 Task: Look for Ski-in/Ski-out Properties in Aspen with Mountain Access.
Action: Mouse moved to (235, 278)
Screenshot: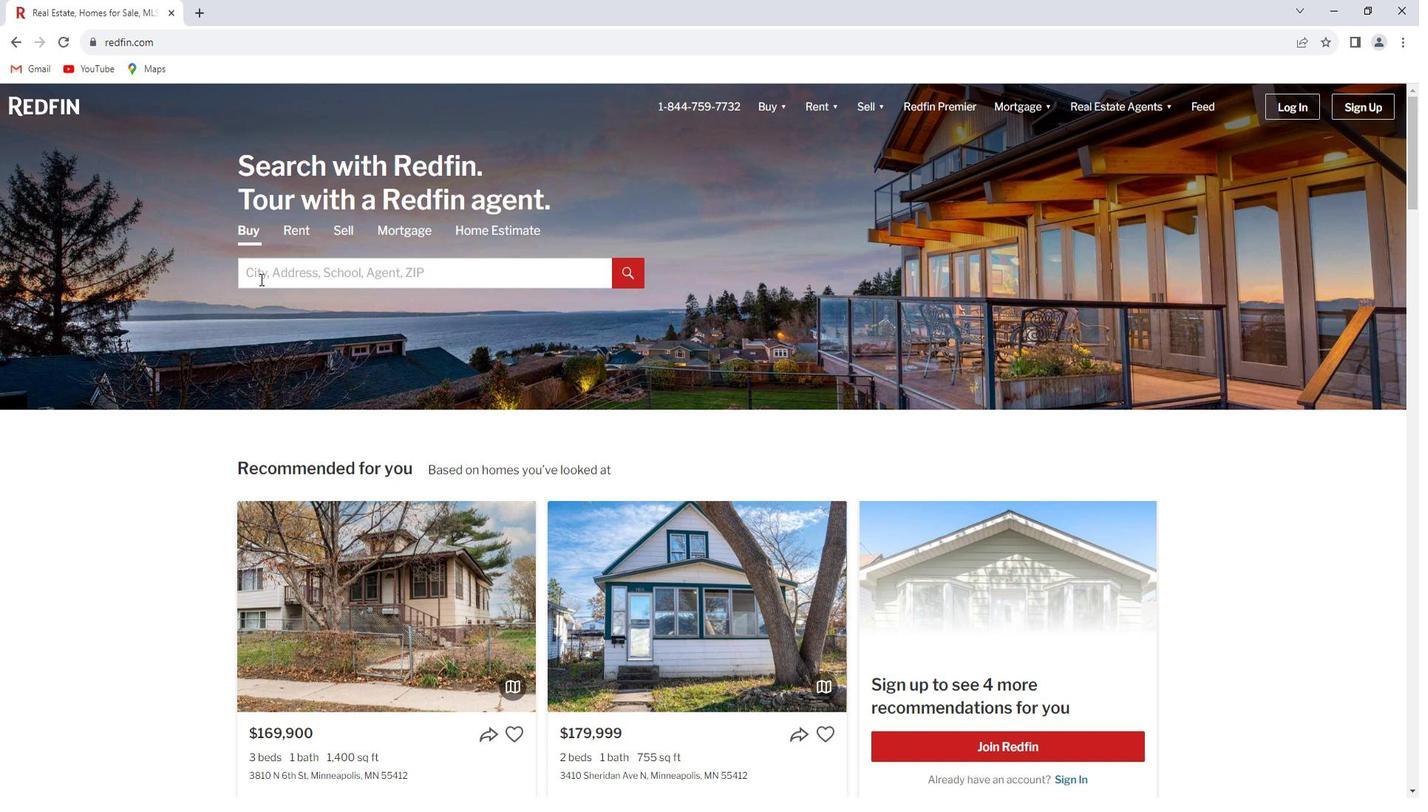 
Action: Mouse pressed left at (235, 278)
Screenshot: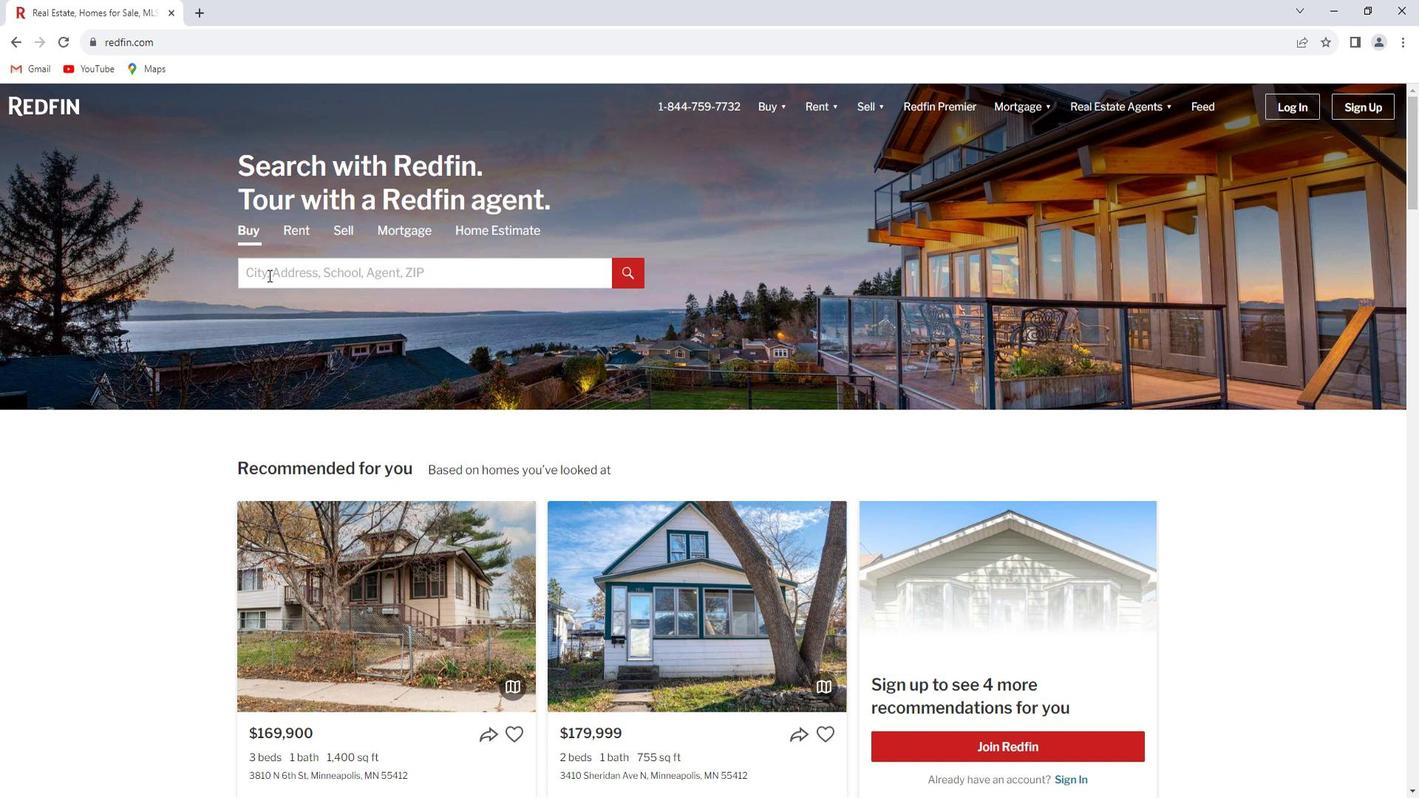 
Action: Key pressed <Key.shift>Asp
Screenshot: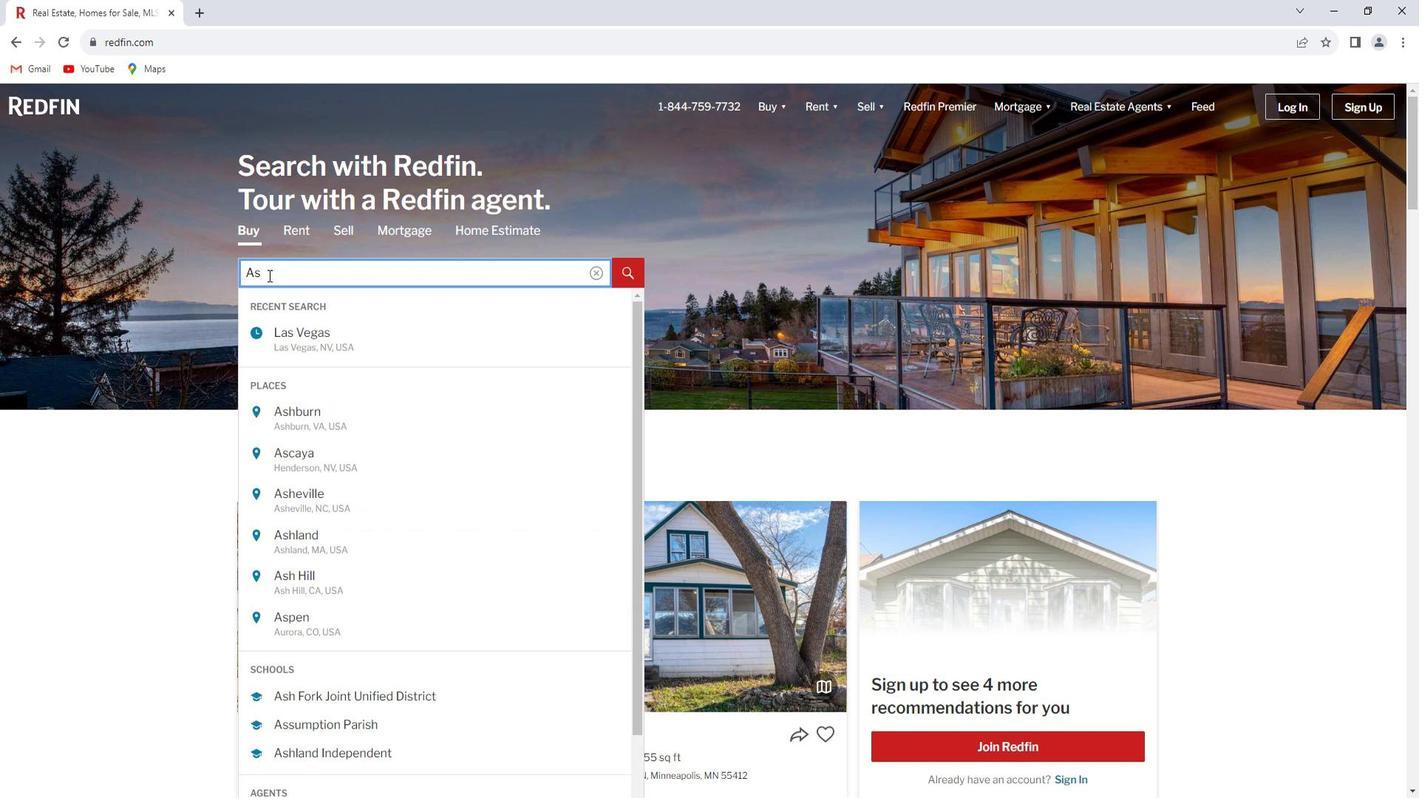 
Action: Mouse moved to (235, 278)
Screenshot: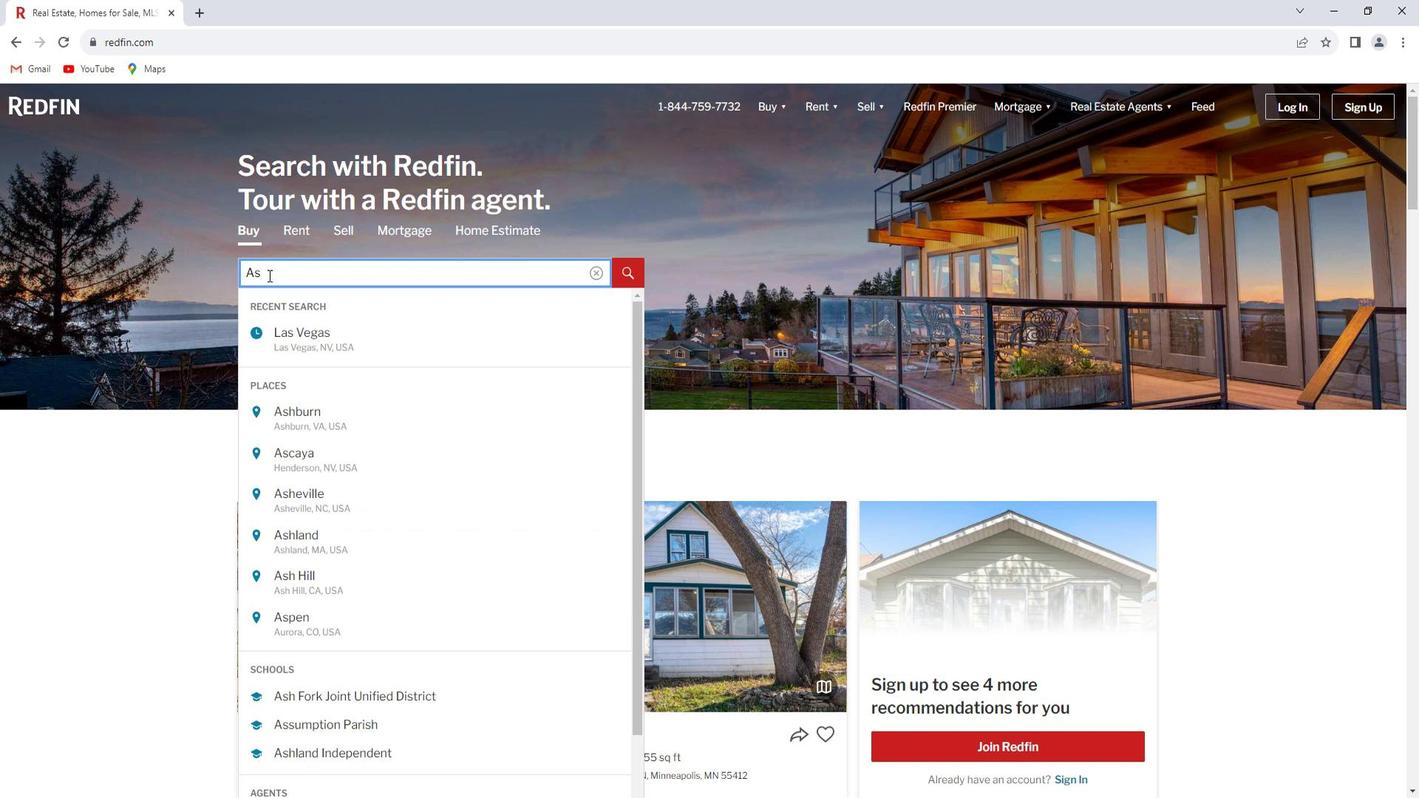 
Action: Key pressed en<Key.enter>
Screenshot: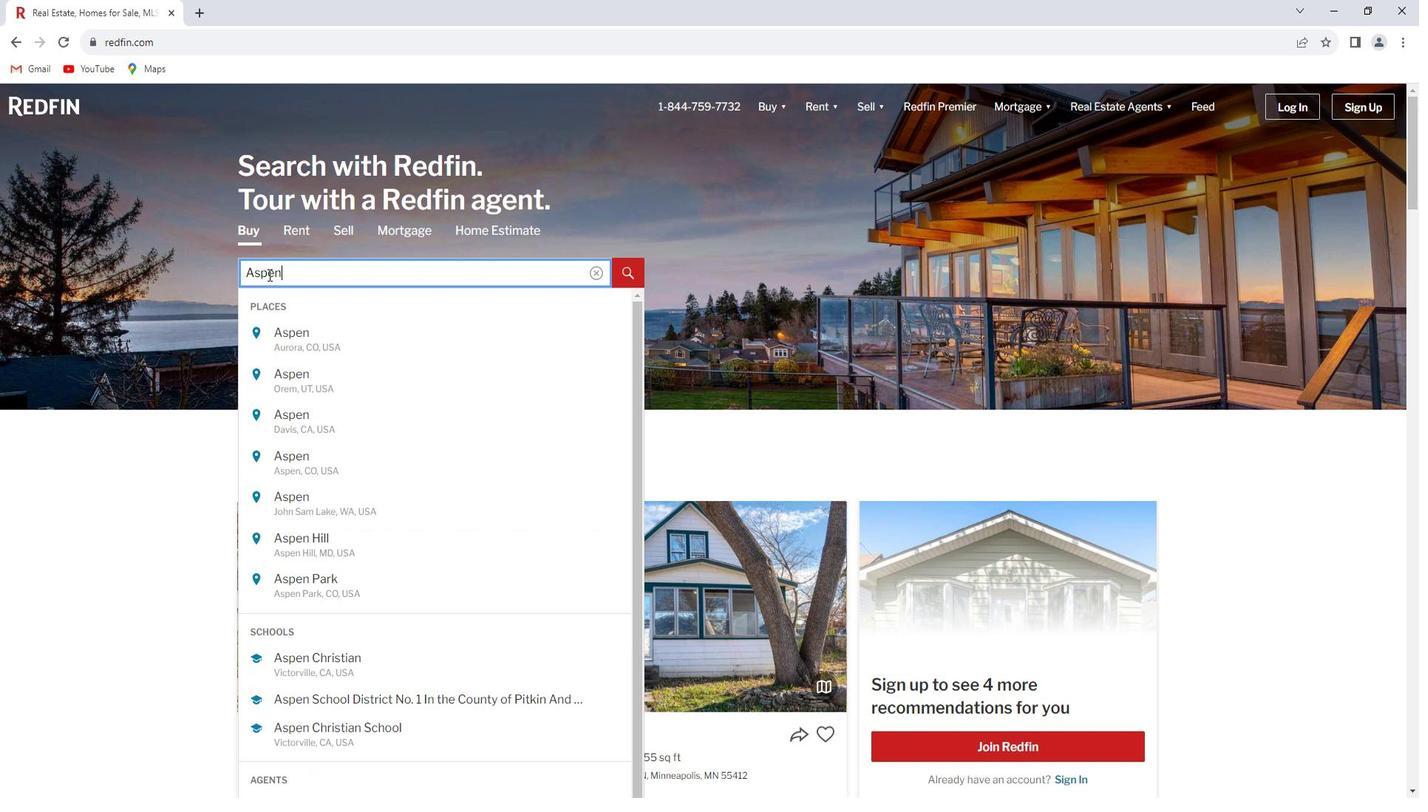 
Action: Mouse moved to (558, 359)
Screenshot: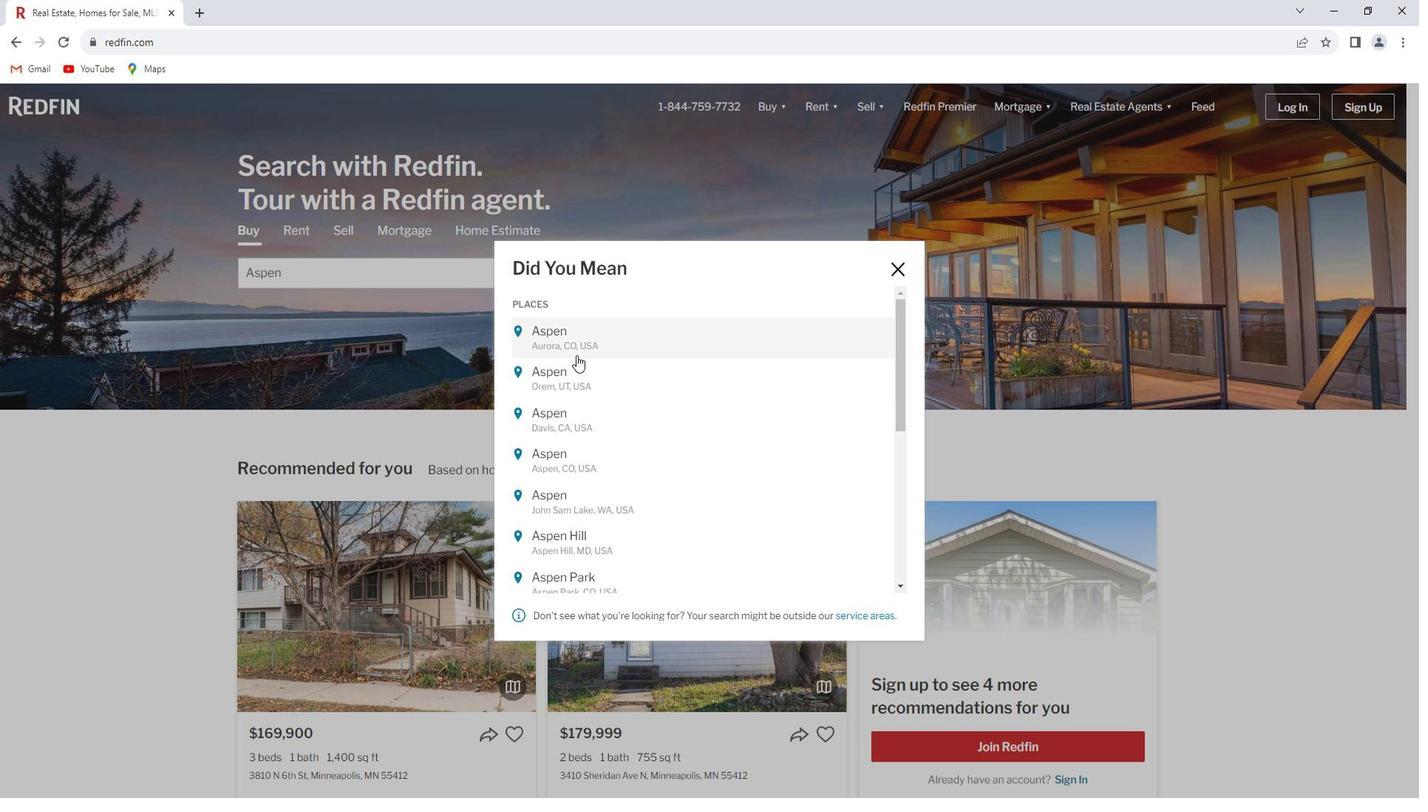 
Action: Mouse pressed left at (558, 359)
Screenshot: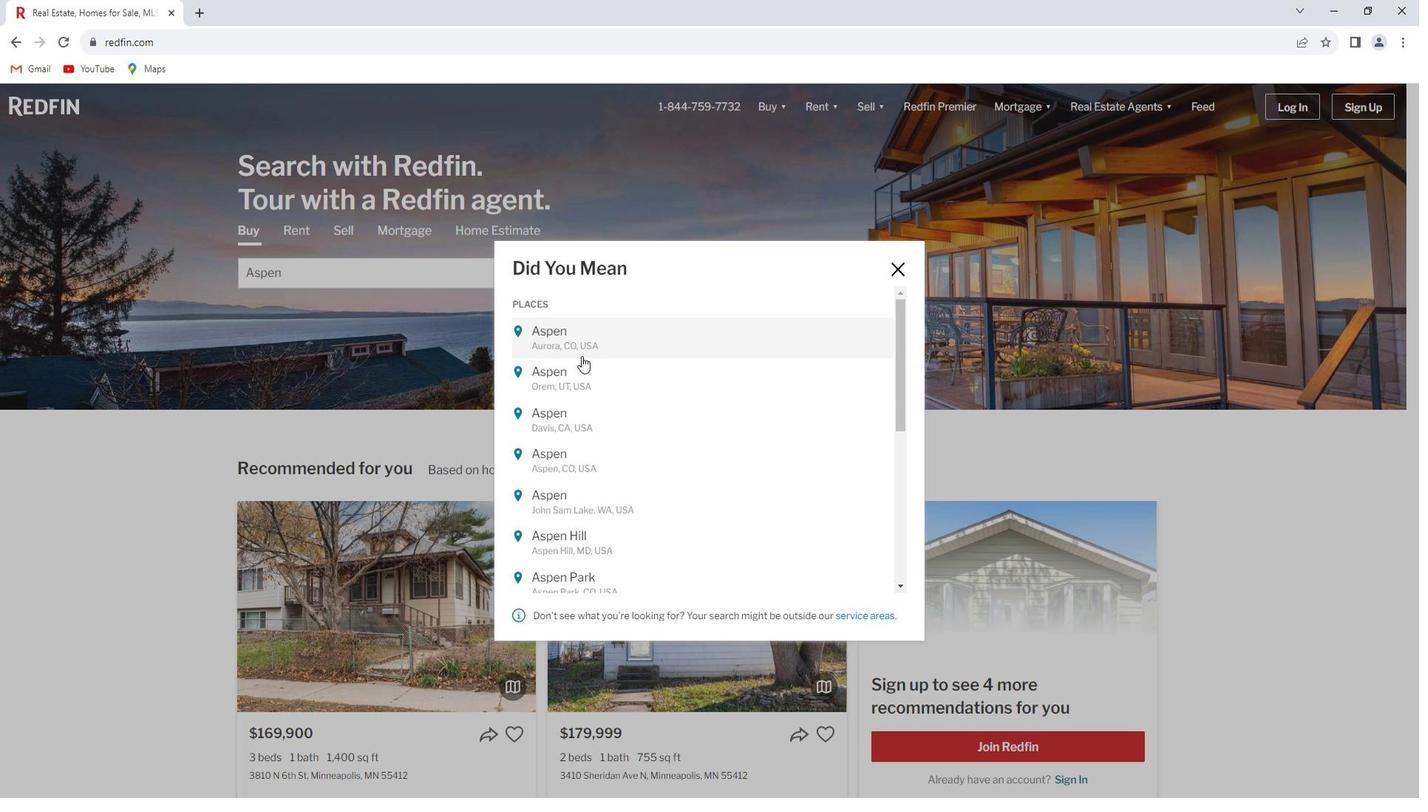 
Action: Mouse moved to (1245, 207)
Screenshot: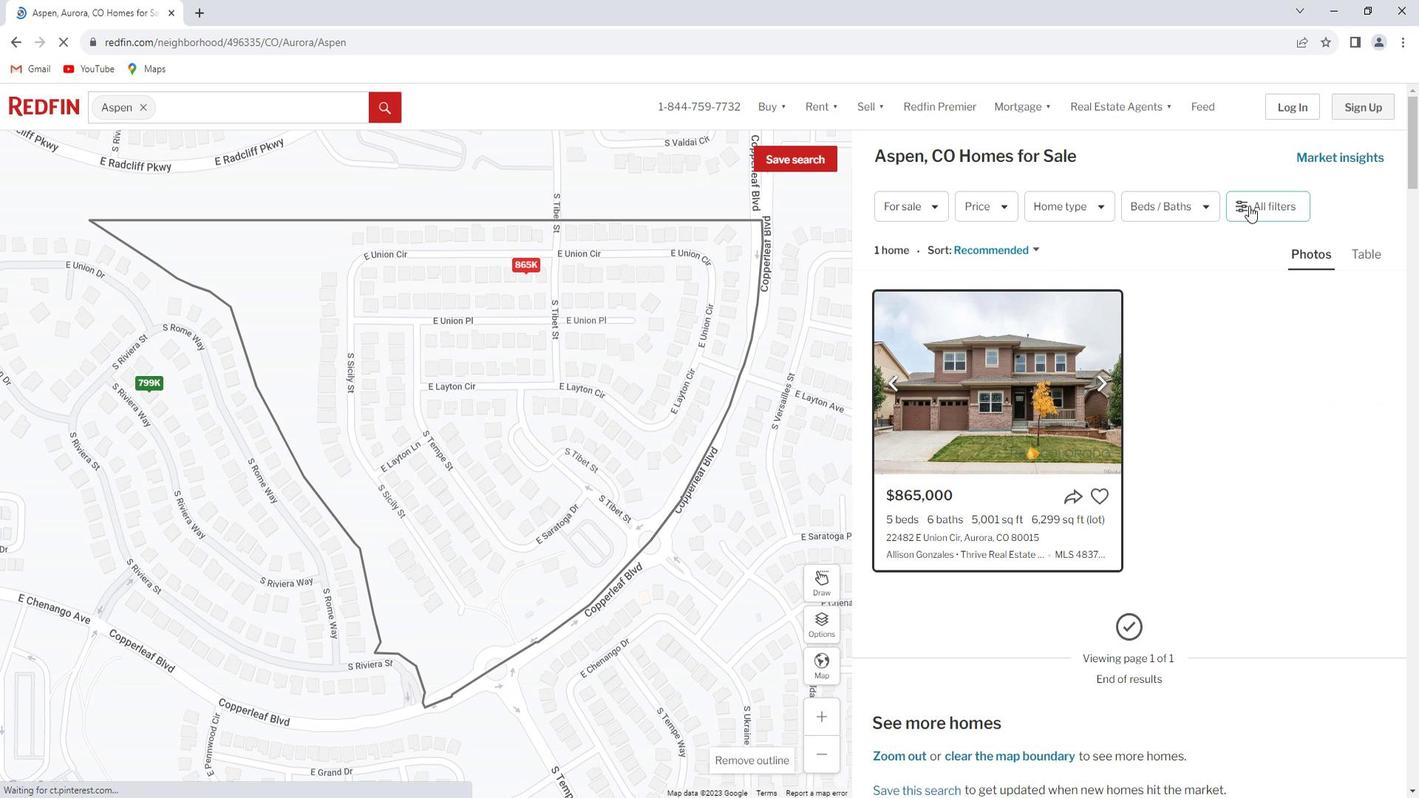 
Action: Mouse pressed left at (1245, 207)
Screenshot: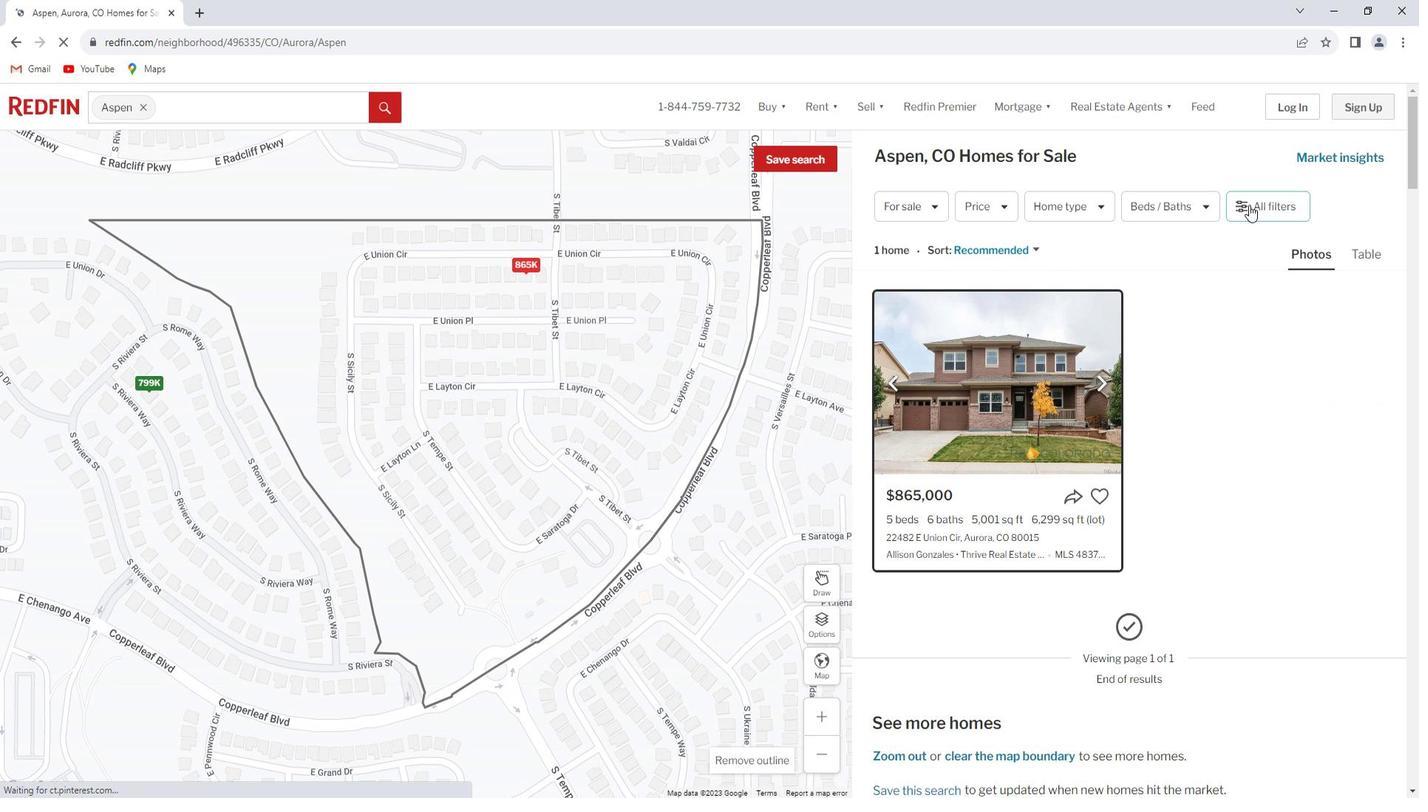 
Action: Mouse moved to (1197, 265)
Screenshot: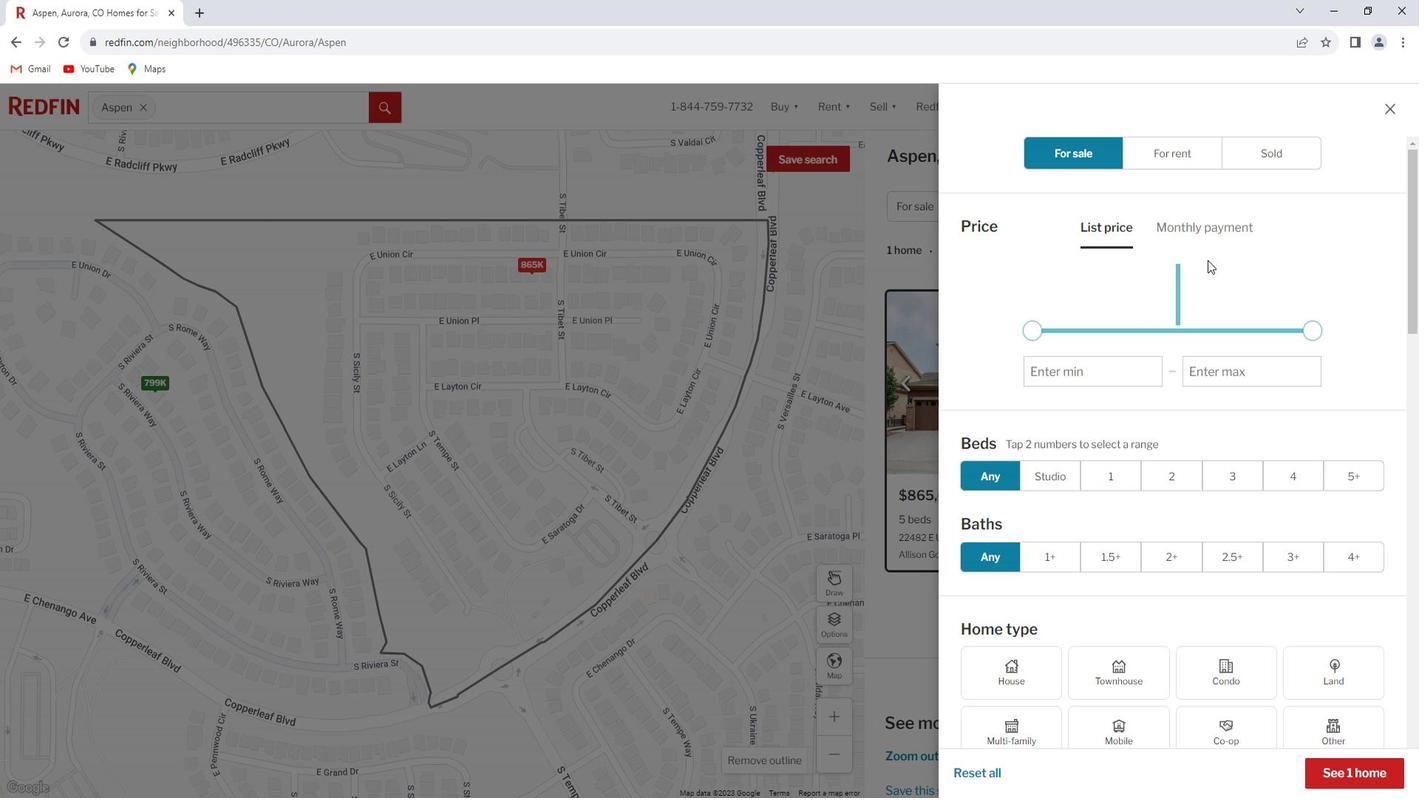 
Action: Mouse scrolled (1197, 264) with delta (0, 0)
Screenshot: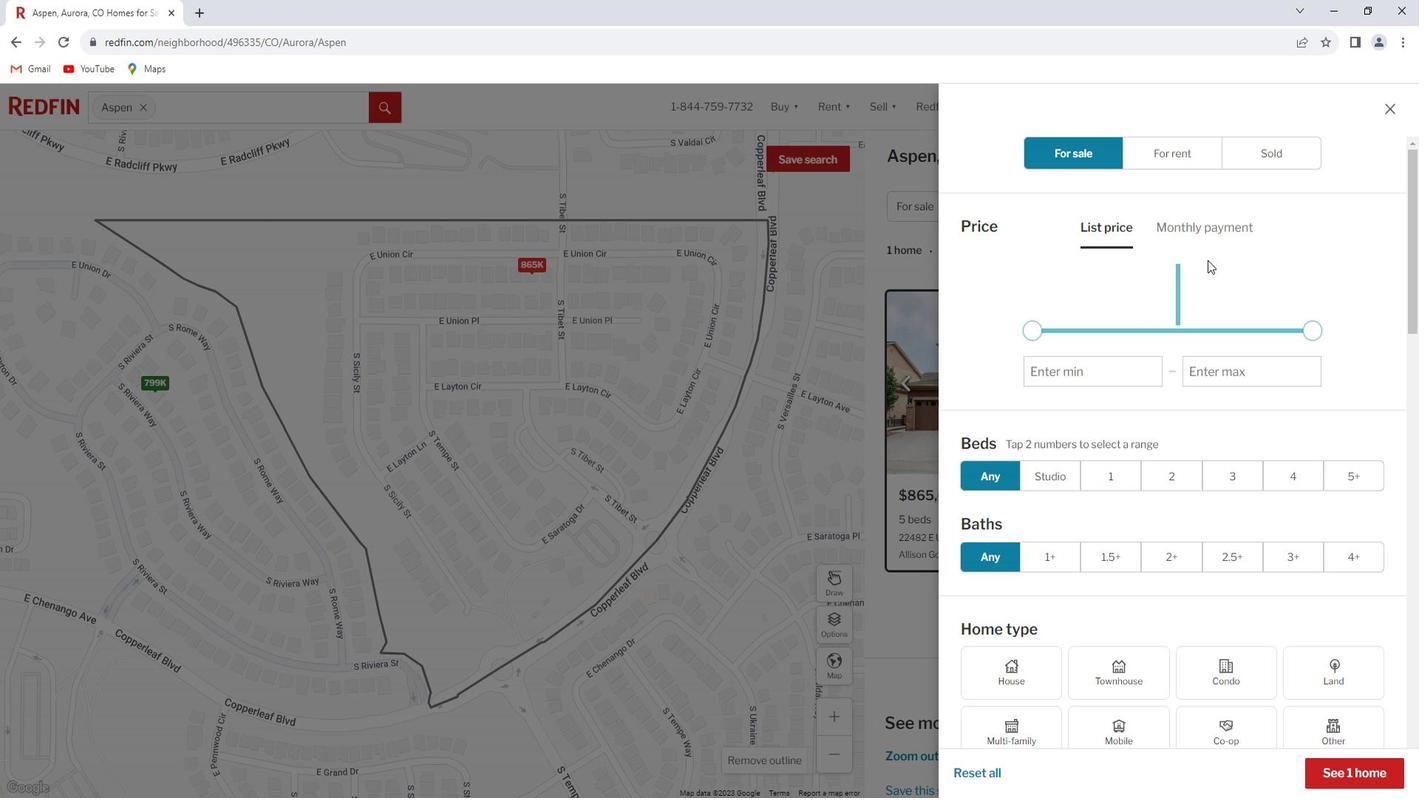 
Action: Mouse moved to (1173, 275)
Screenshot: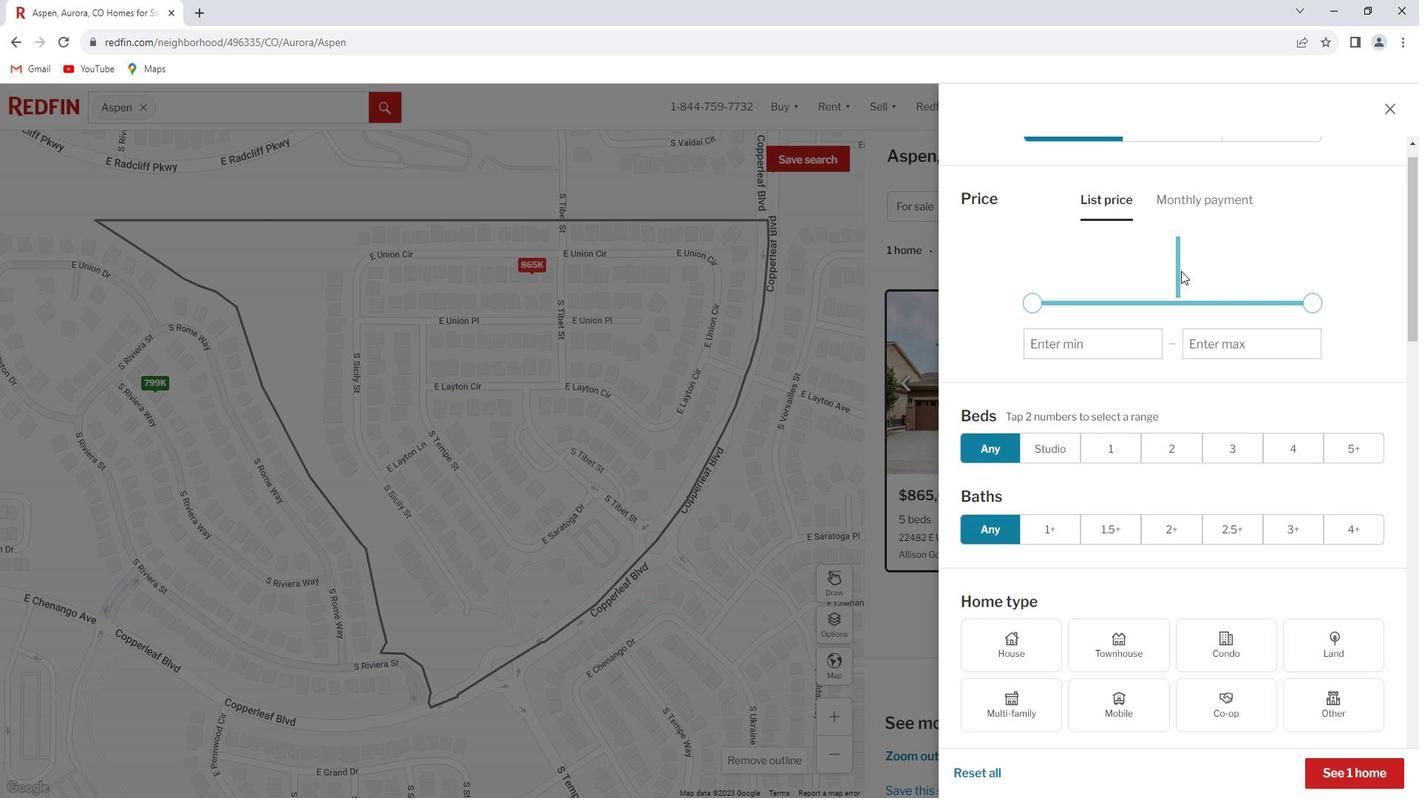 
Action: Mouse scrolled (1173, 275) with delta (0, 0)
Screenshot: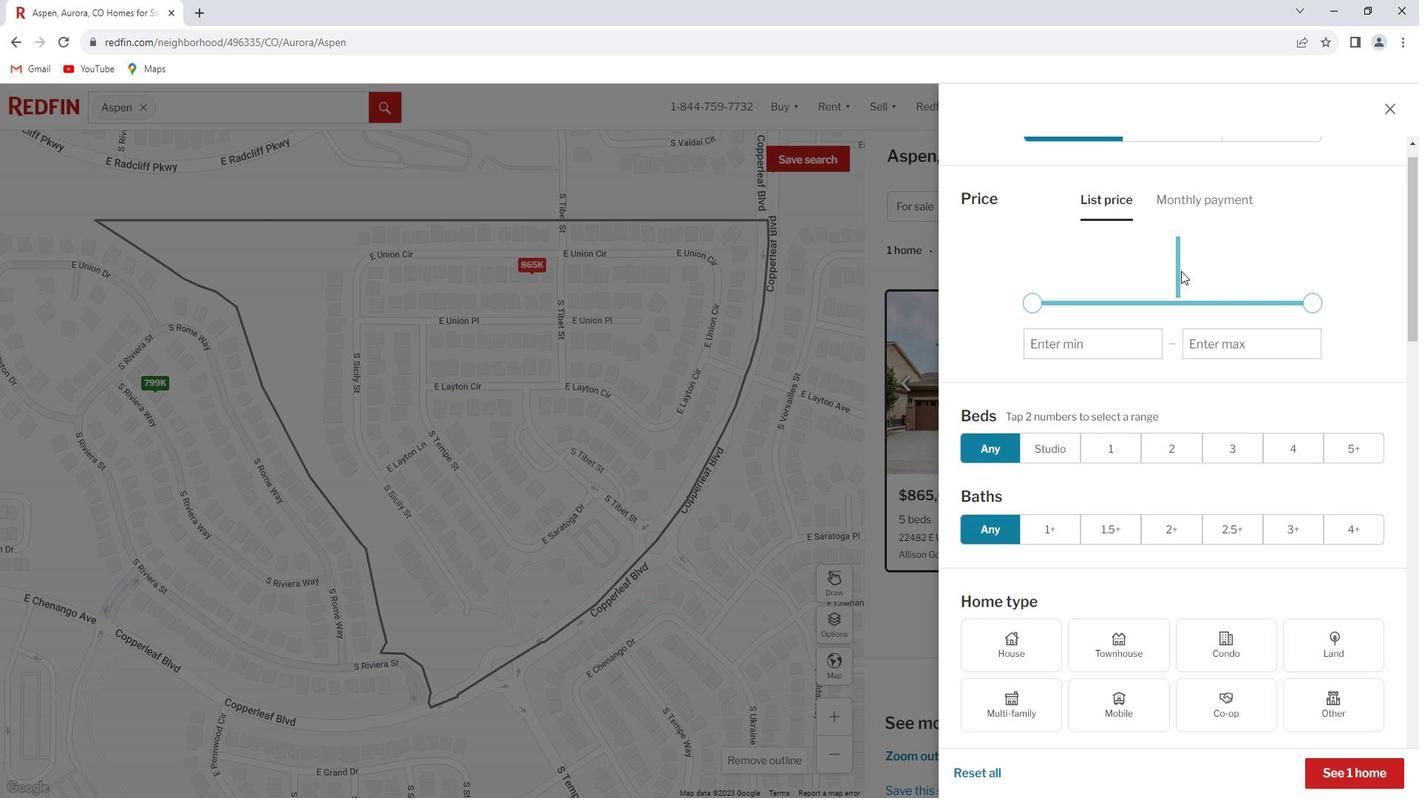 
Action: Mouse moved to (1164, 283)
Screenshot: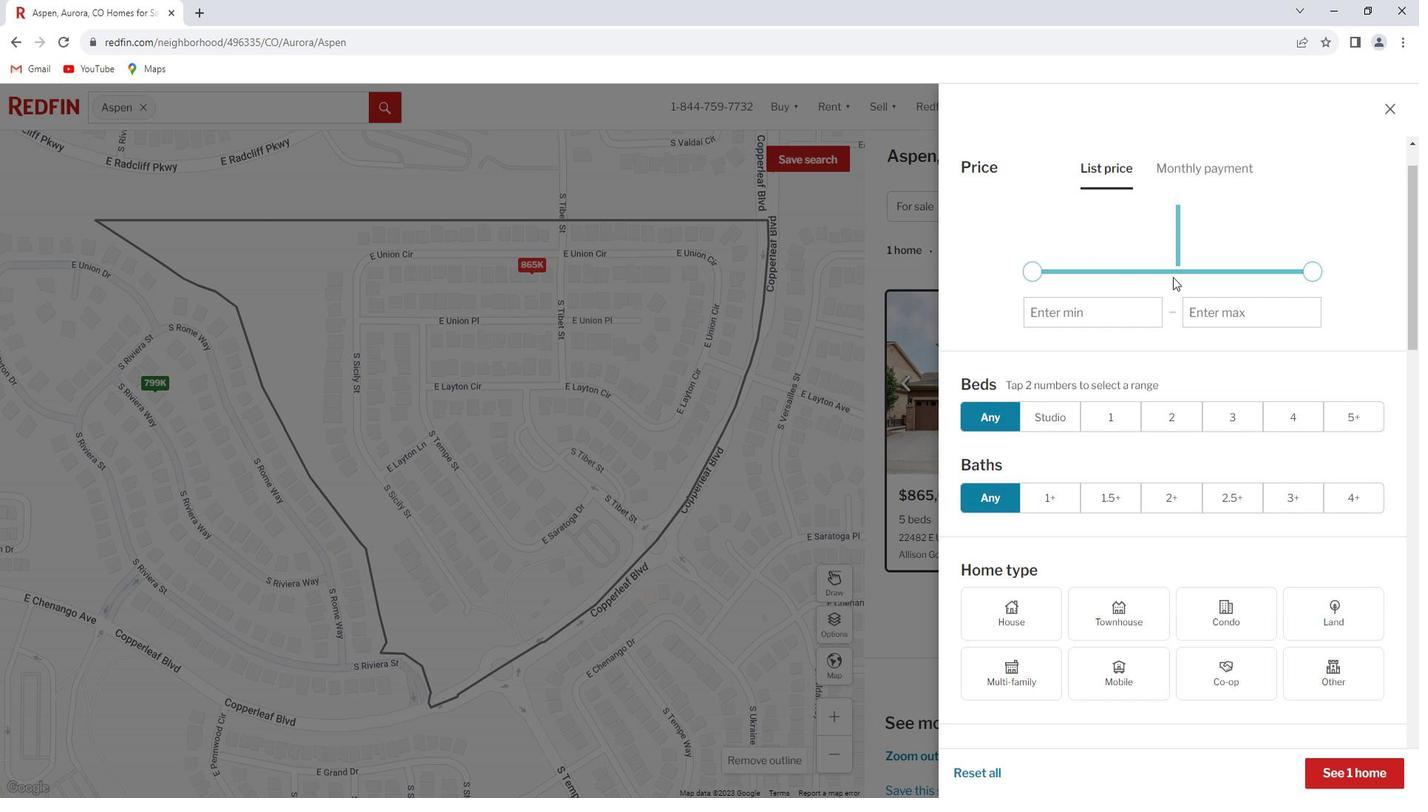 
Action: Mouse scrolled (1164, 283) with delta (0, 0)
Screenshot: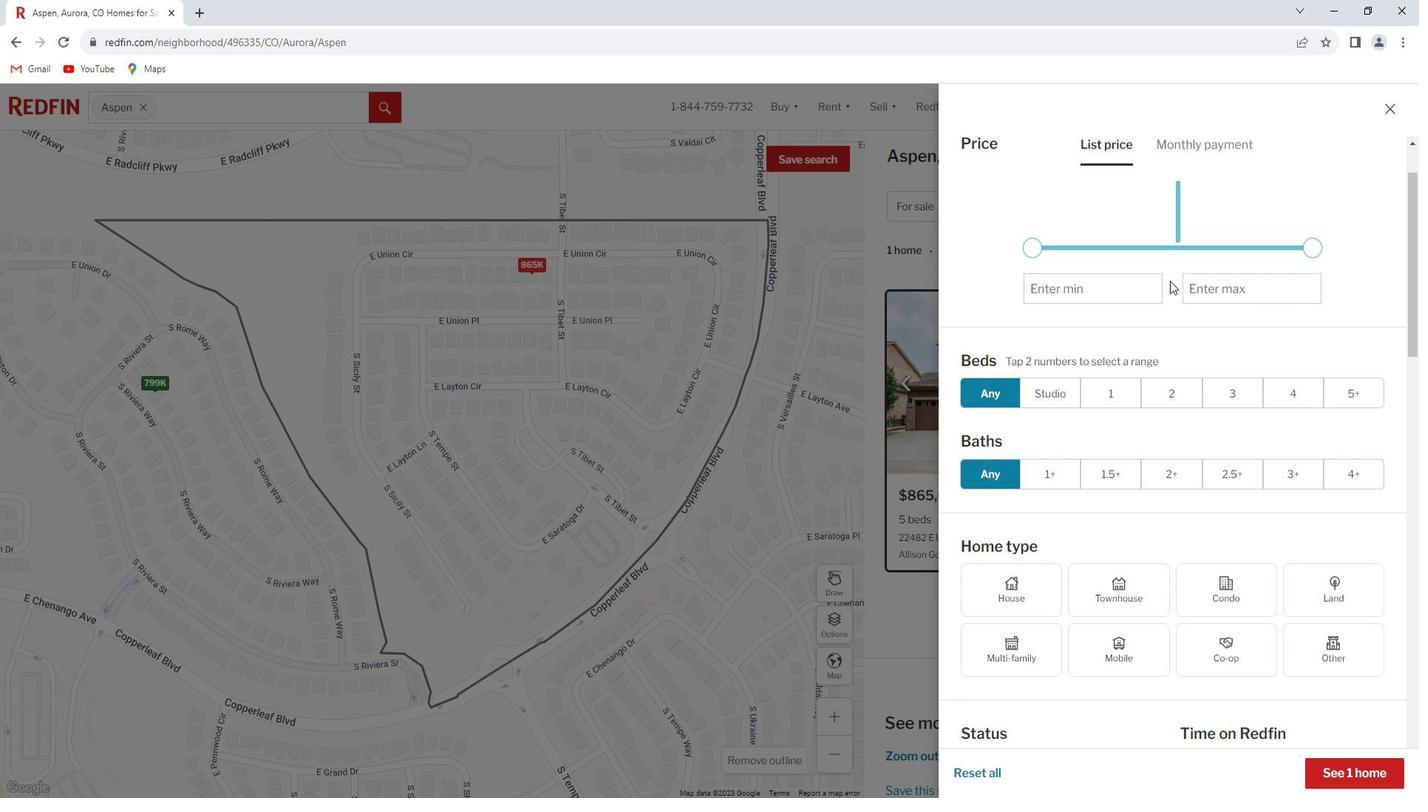 
Action: Mouse scrolled (1164, 283) with delta (0, 0)
Screenshot: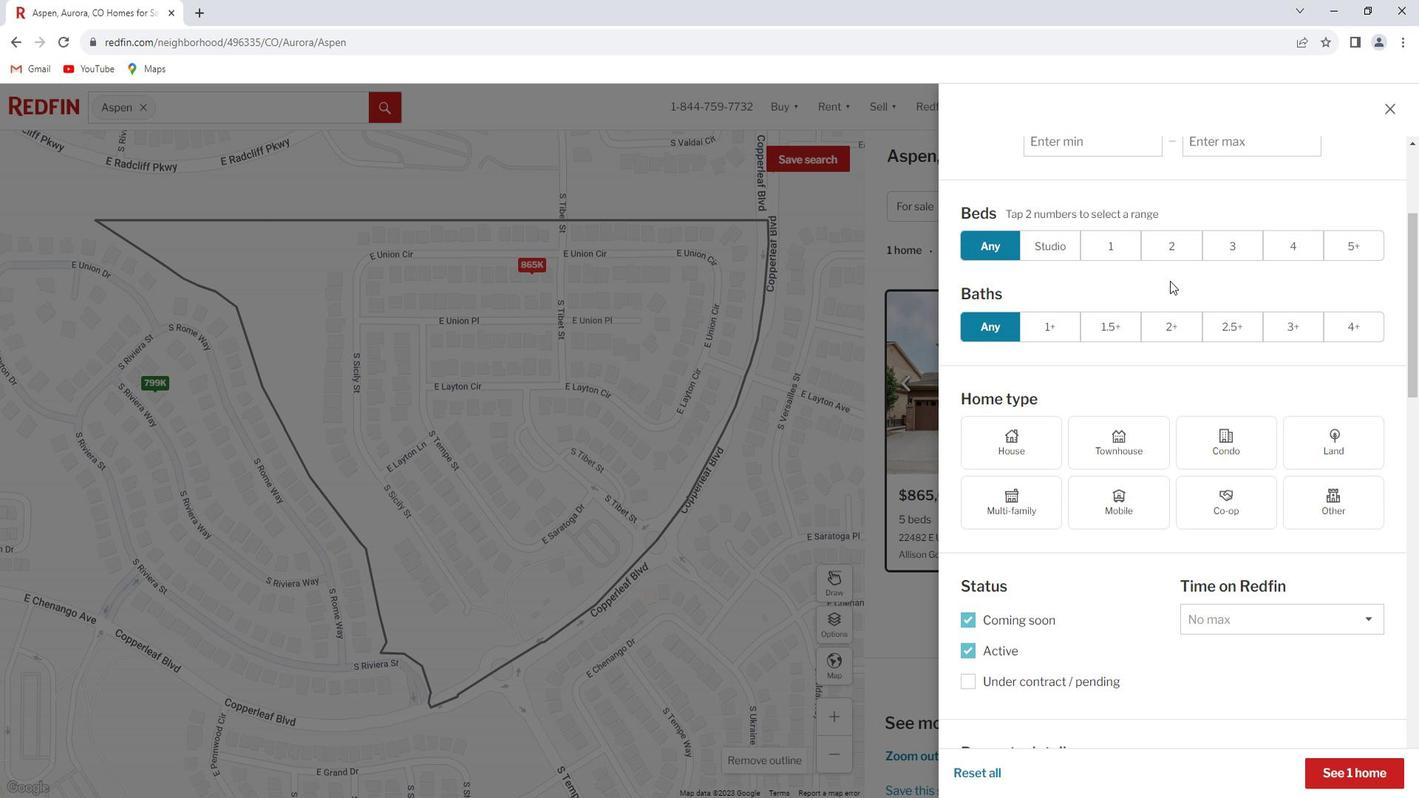 
Action: Mouse scrolled (1164, 283) with delta (0, 0)
Screenshot: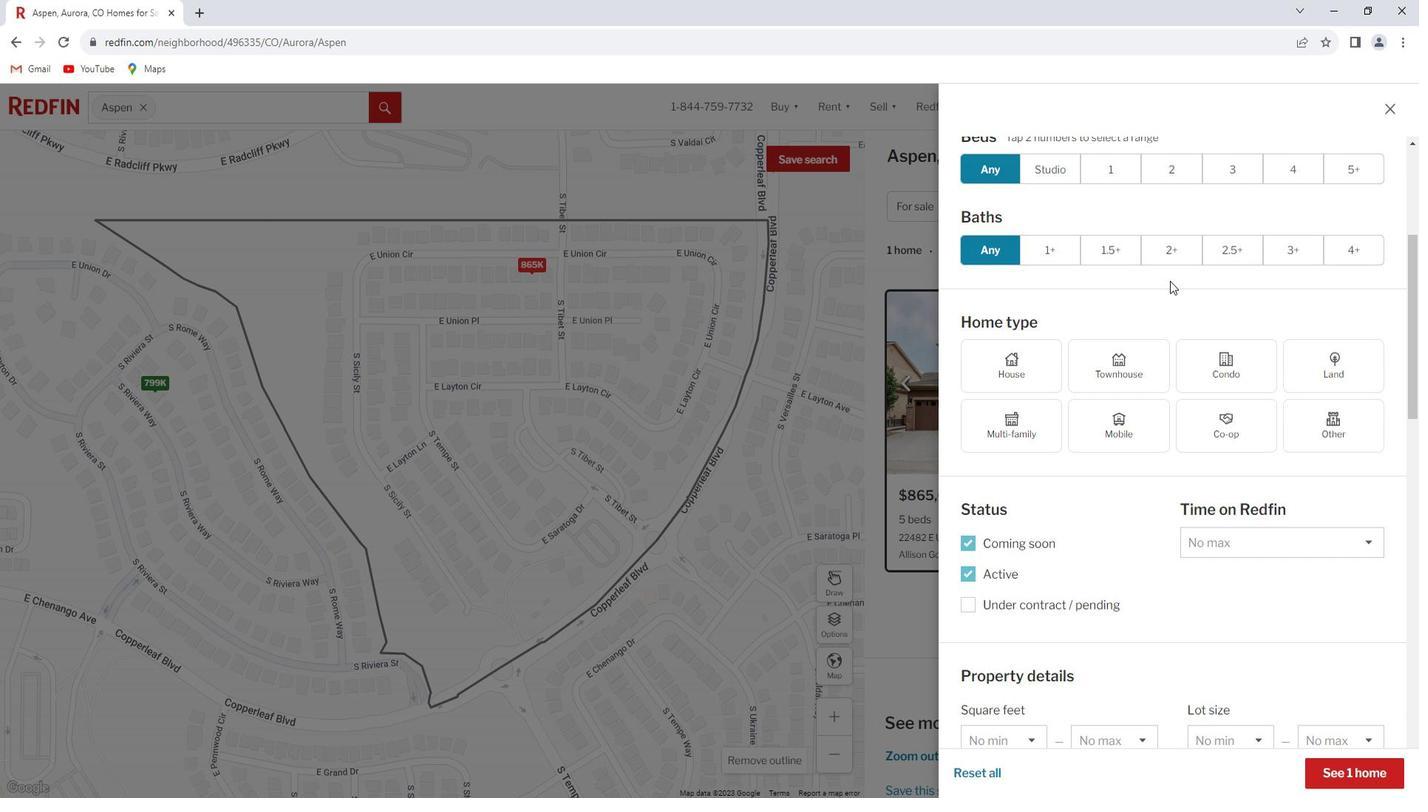 
Action: Mouse scrolled (1164, 283) with delta (0, 0)
Screenshot: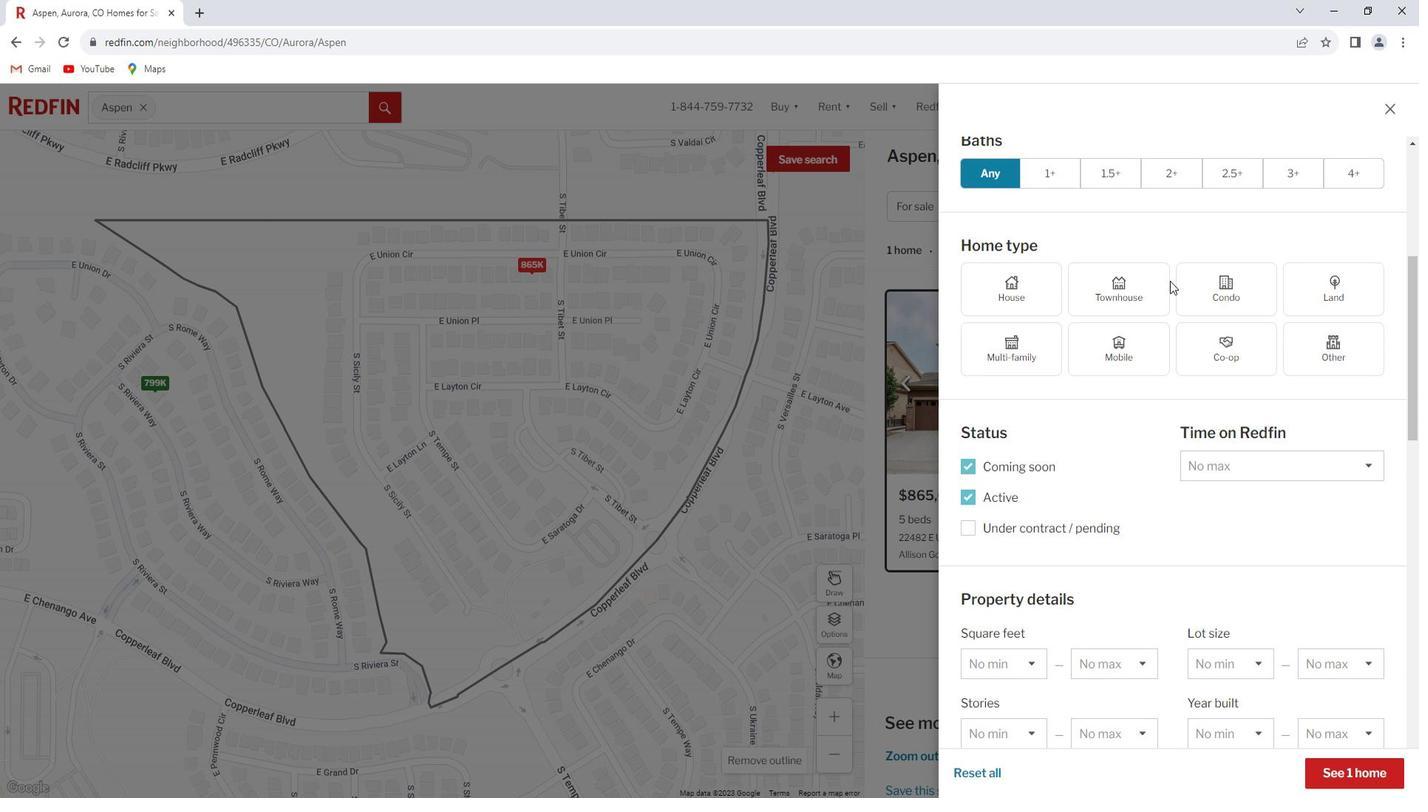 
Action: Mouse scrolled (1164, 283) with delta (0, 0)
Screenshot: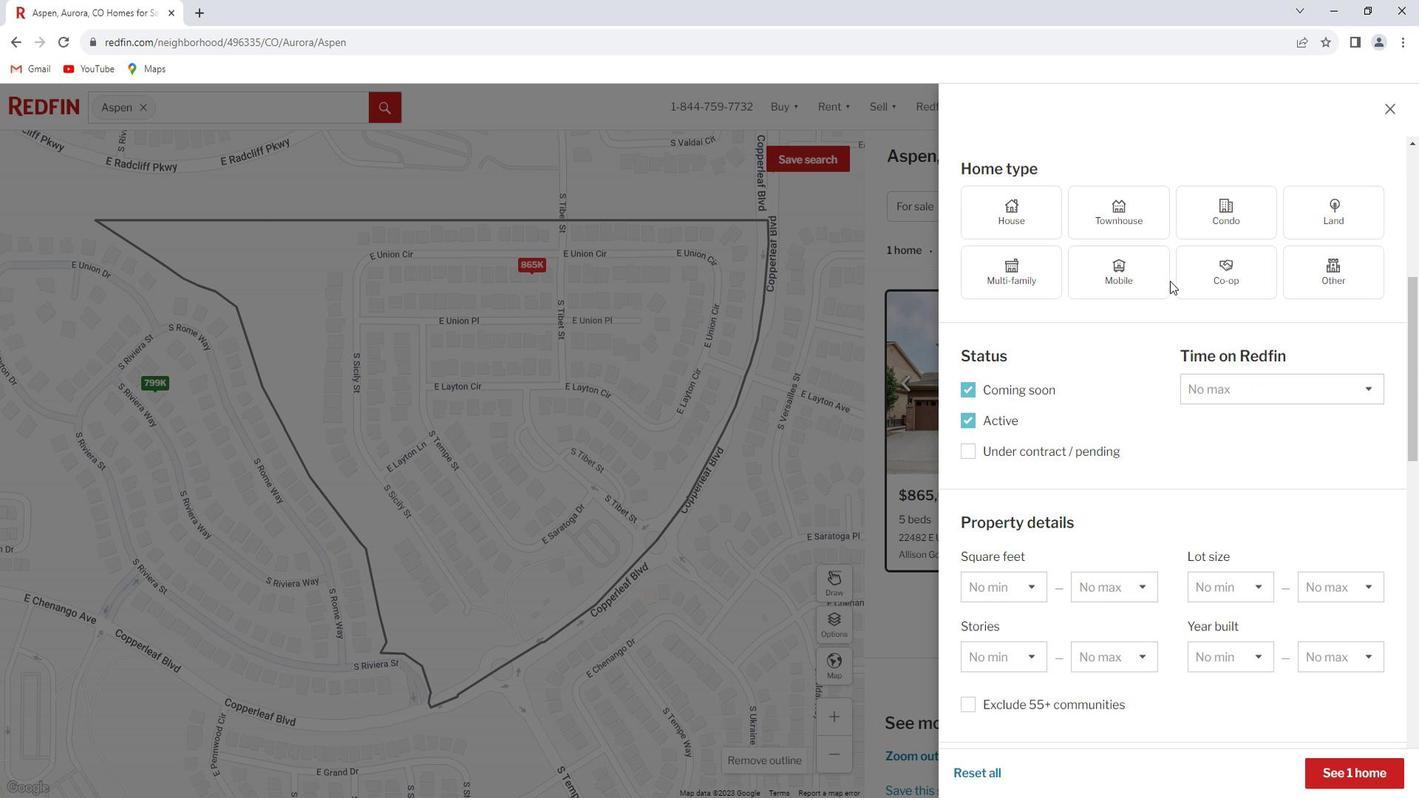 
Action: Mouse scrolled (1164, 283) with delta (0, 0)
Screenshot: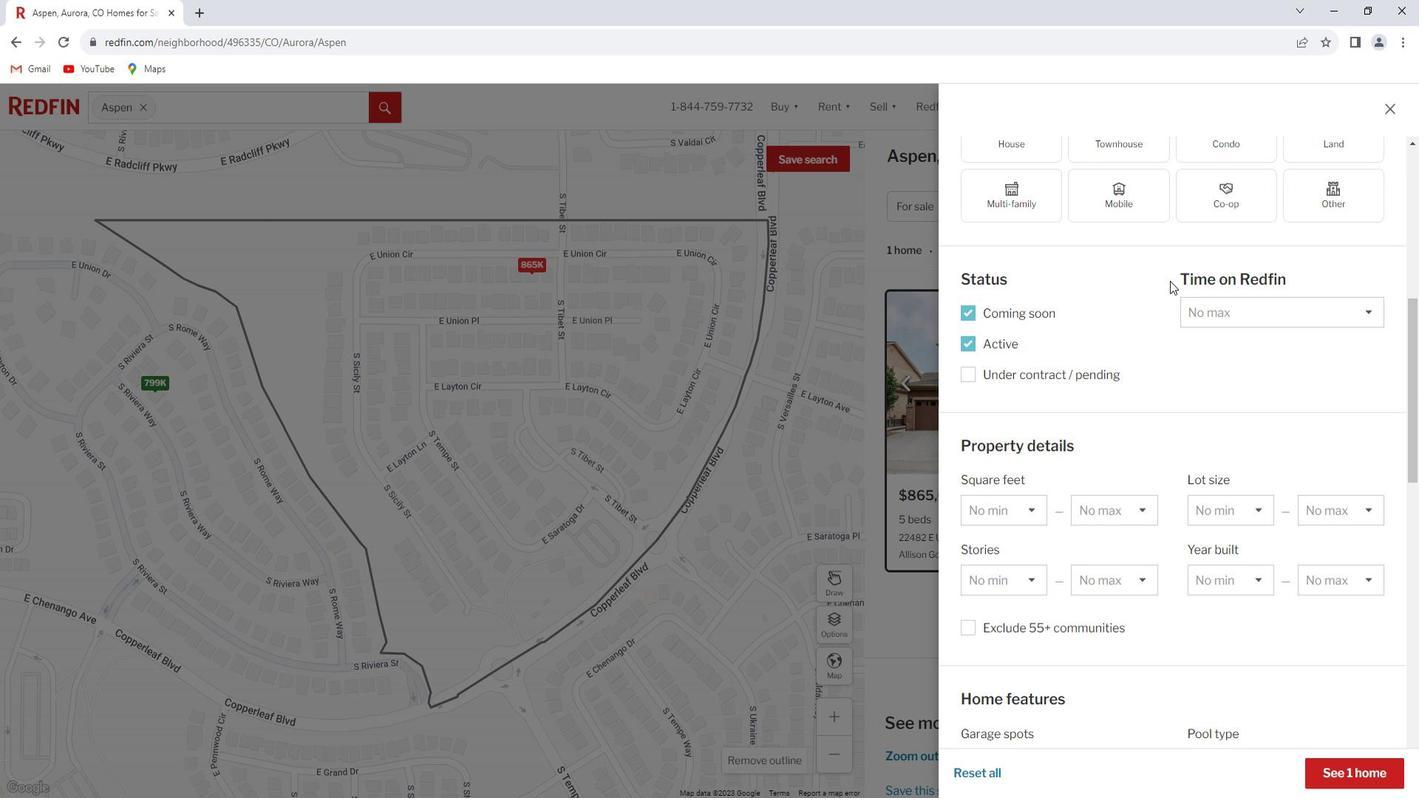 
Action: Mouse moved to (1150, 289)
Screenshot: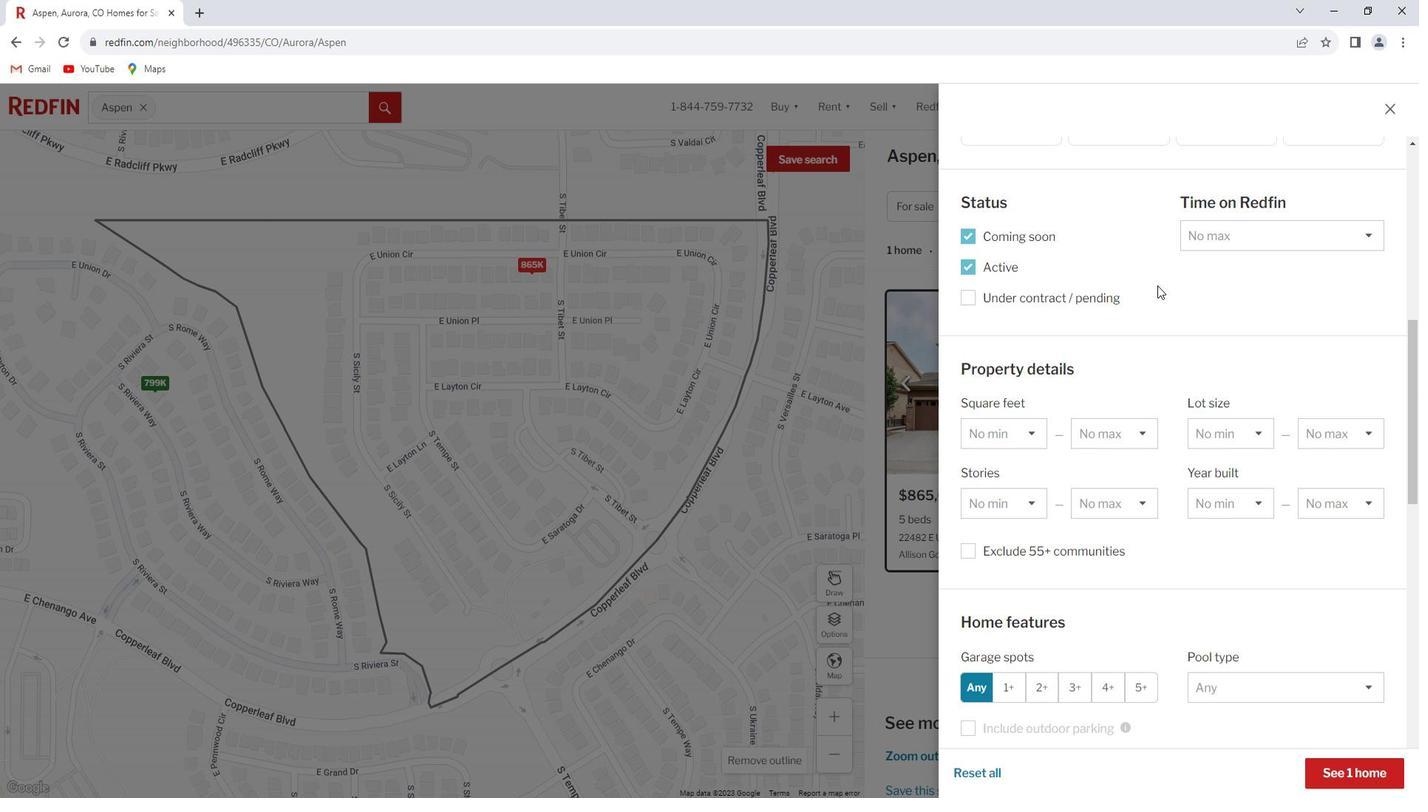 
Action: Mouse scrolled (1150, 288) with delta (0, 0)
Screenshot: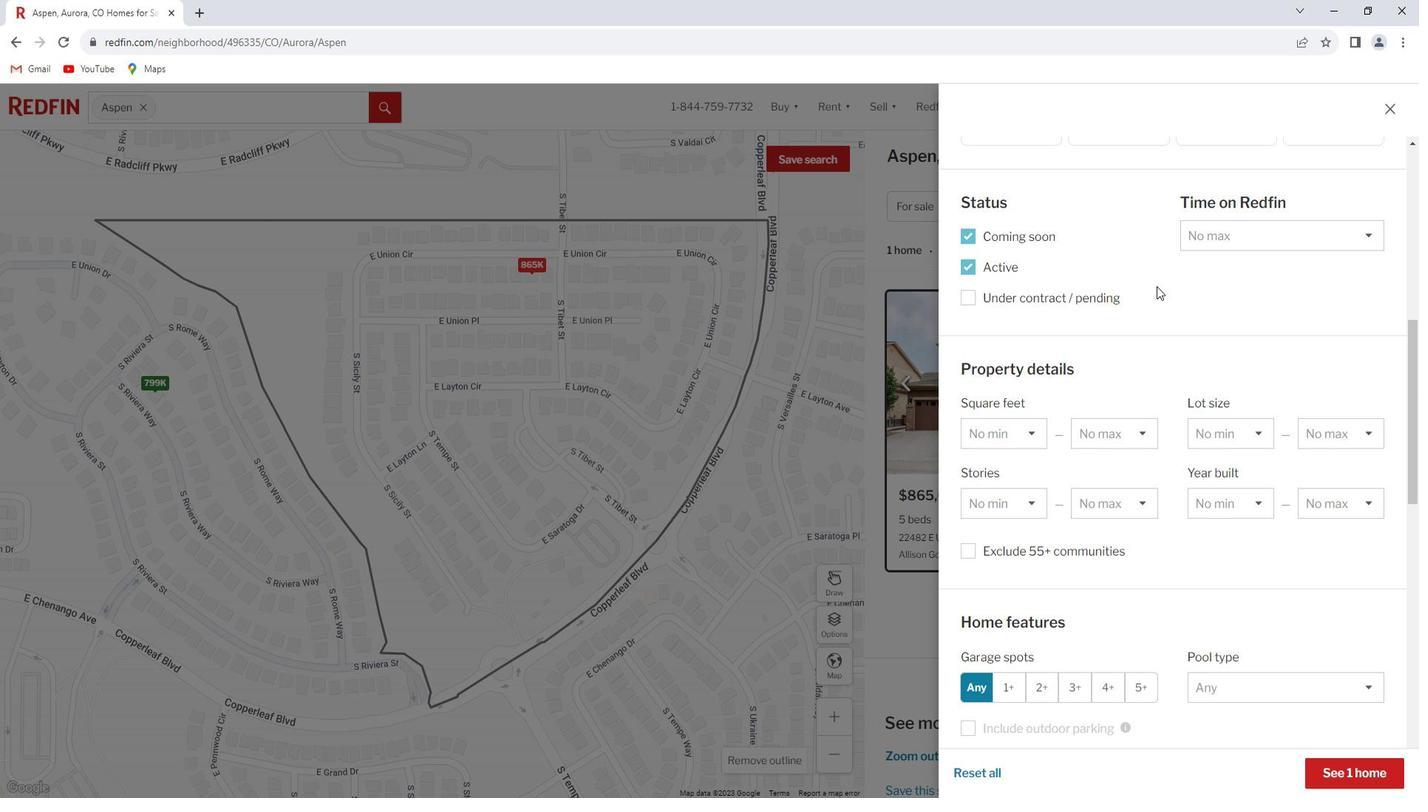 
Action: Mouse scrolled (1150, 288) with delta (0, 0)
Screenshot: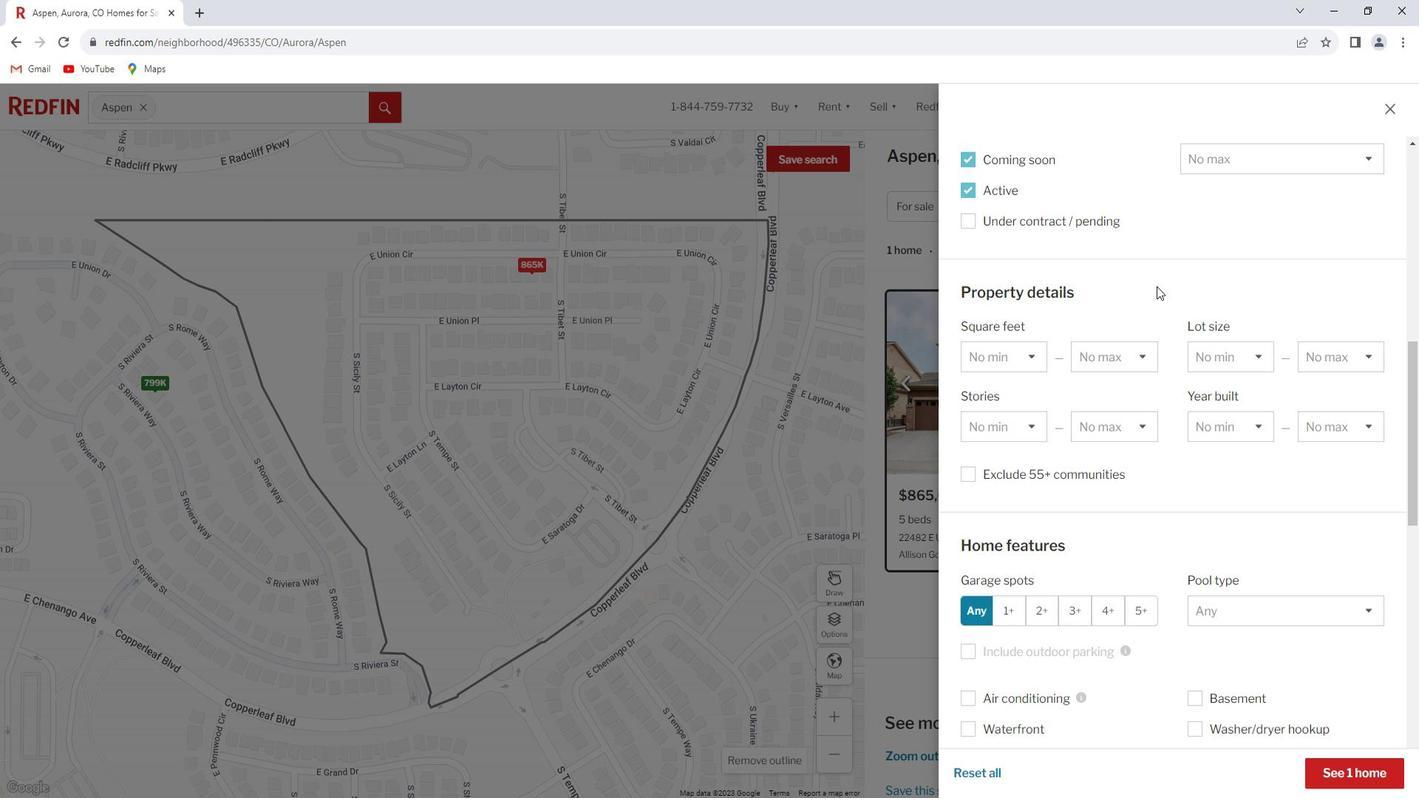 
Action: Mouse scrolled (1150, 288) with delta (0, 0)
Screenshot: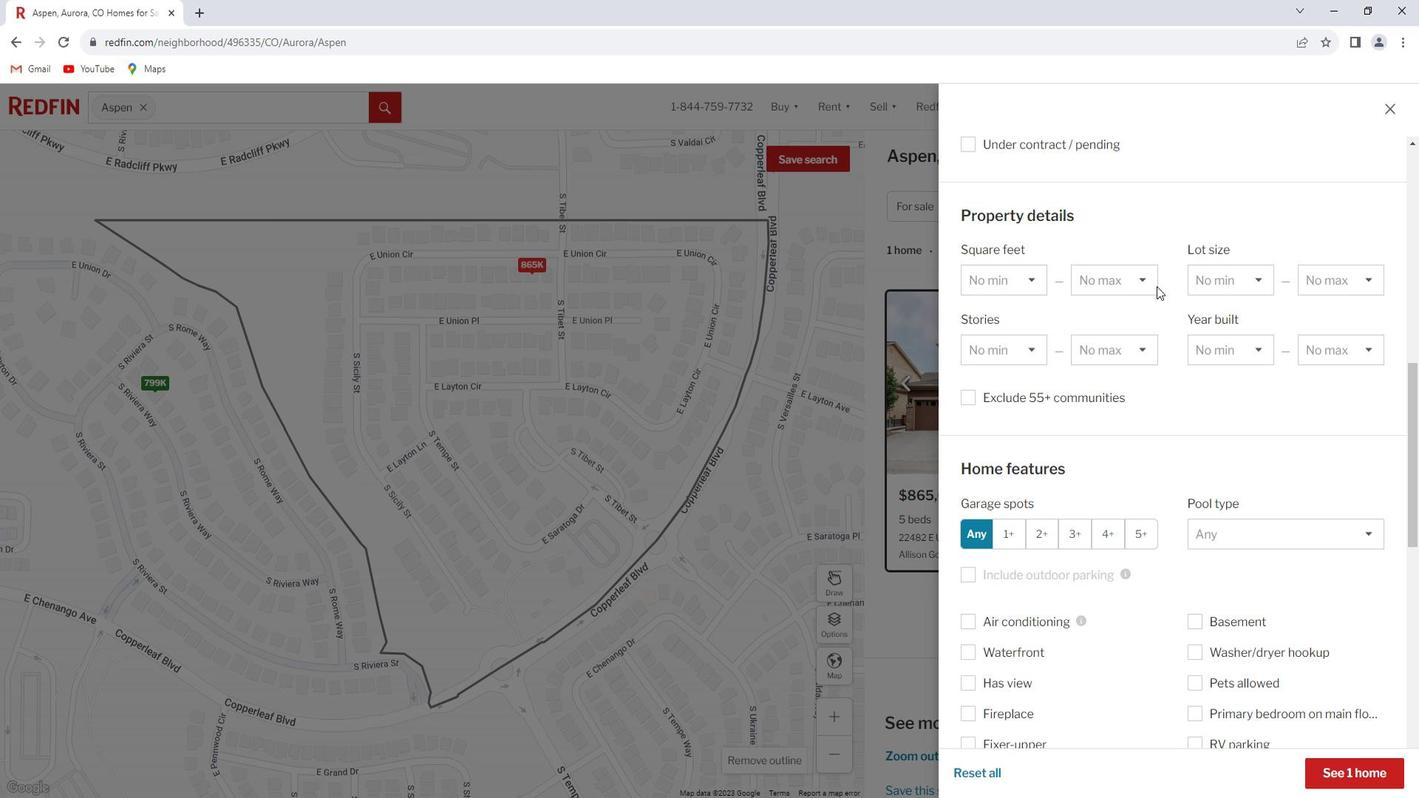 
Action: Mouse scrolled (1150, 288) with delta (0, 0)
Screenshot: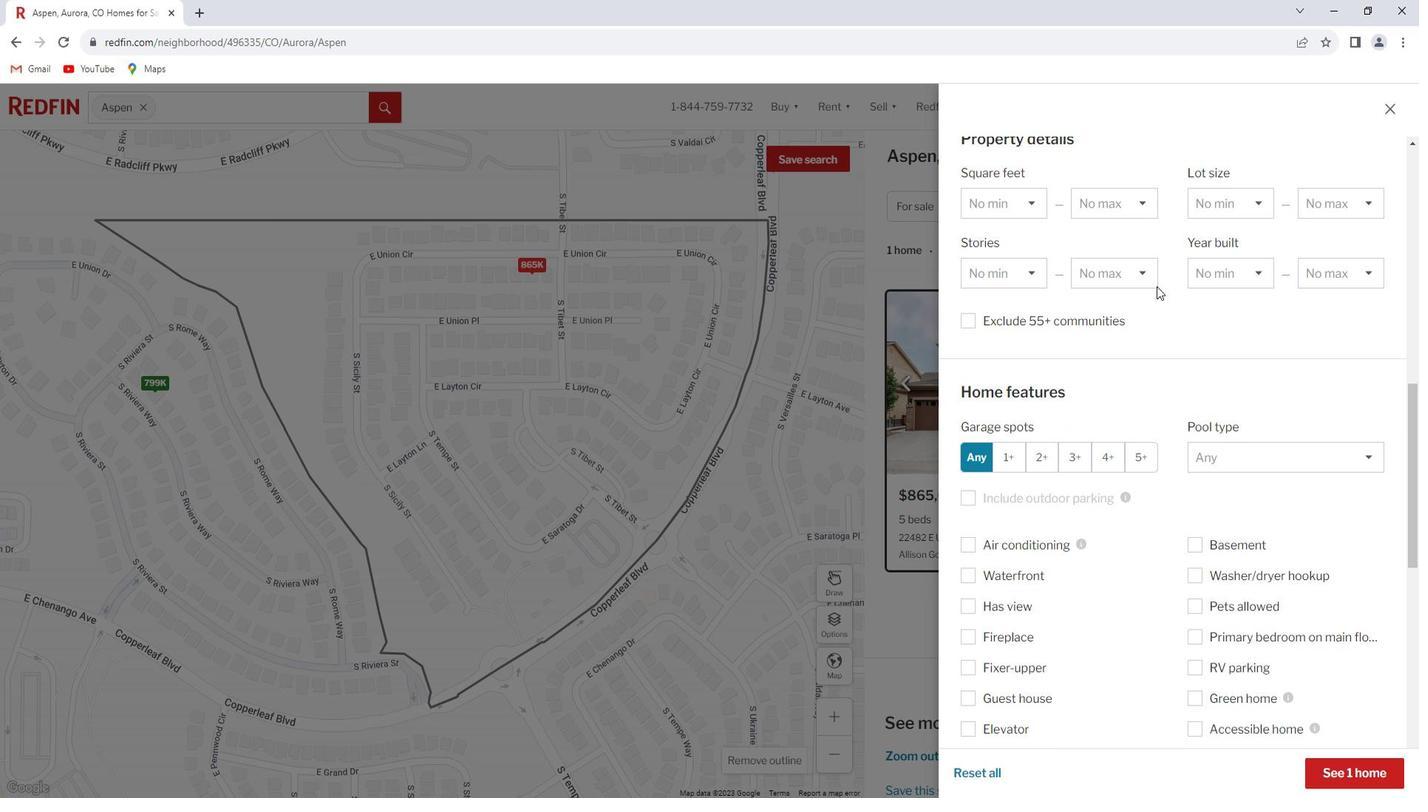 
Action: Mouse scrolled (1150, 288) with delta (0, 0)
Screenshot: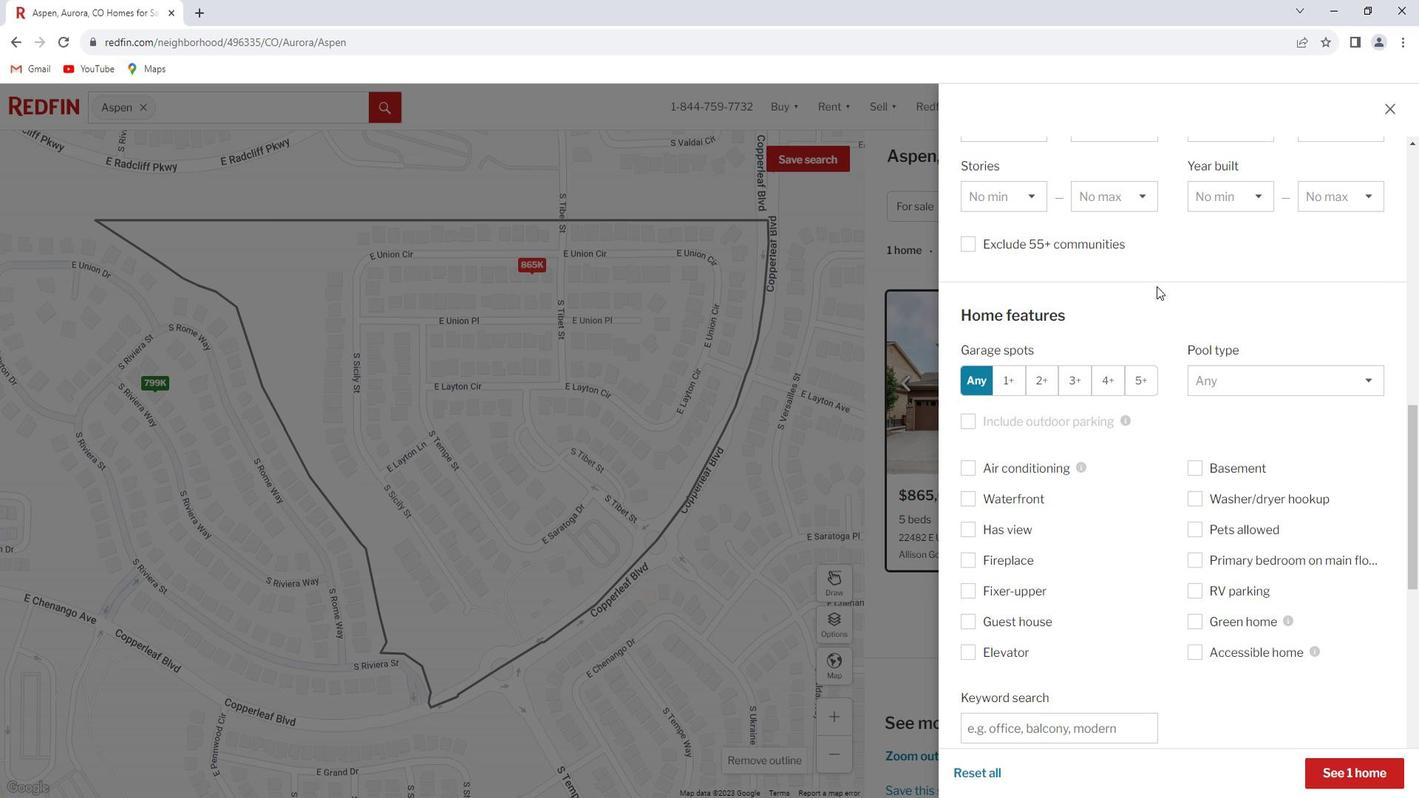 
Action: Mouse moved to (1149, 293)
Screenshot: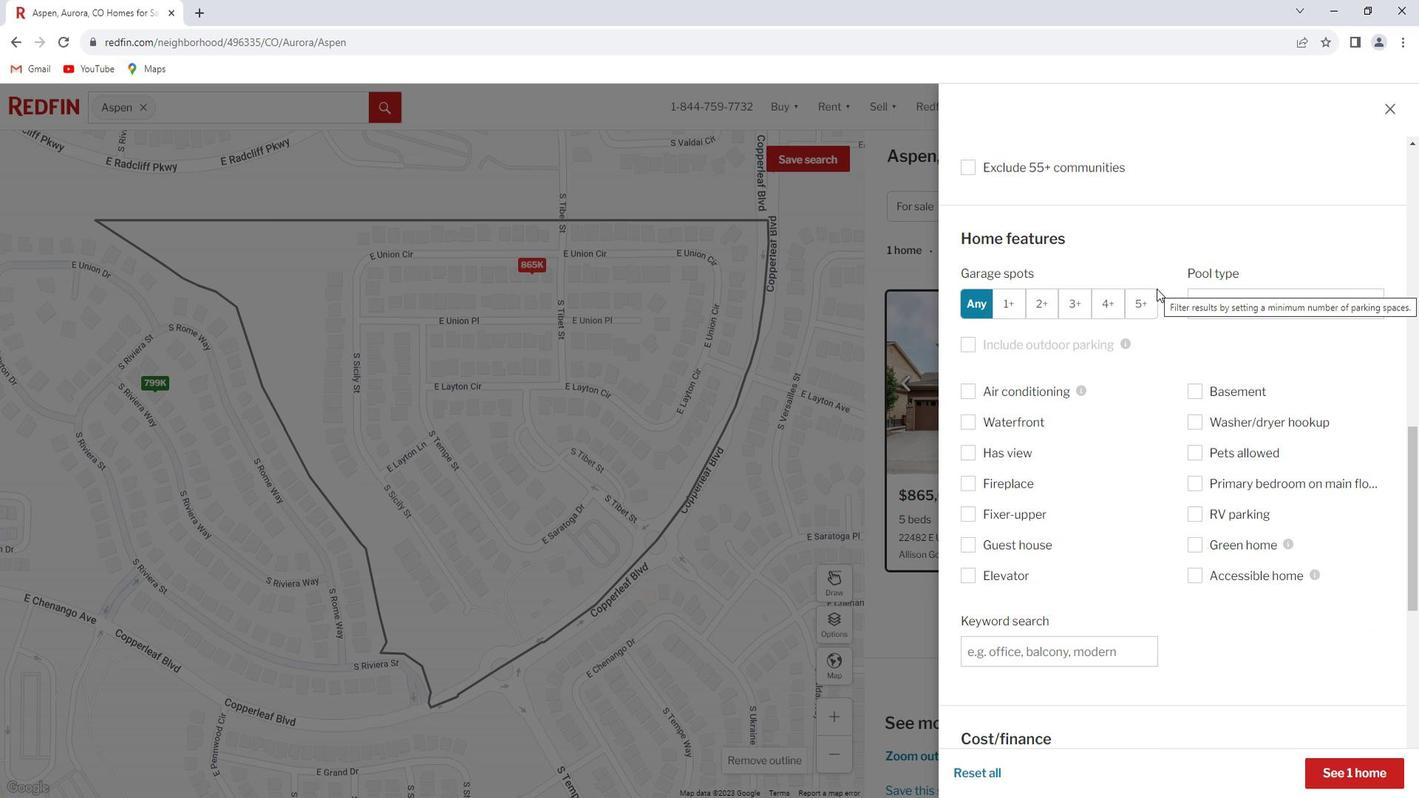 
Action: Mouse scrolled (1149, 292) with delta (0, 0)
Screenshot: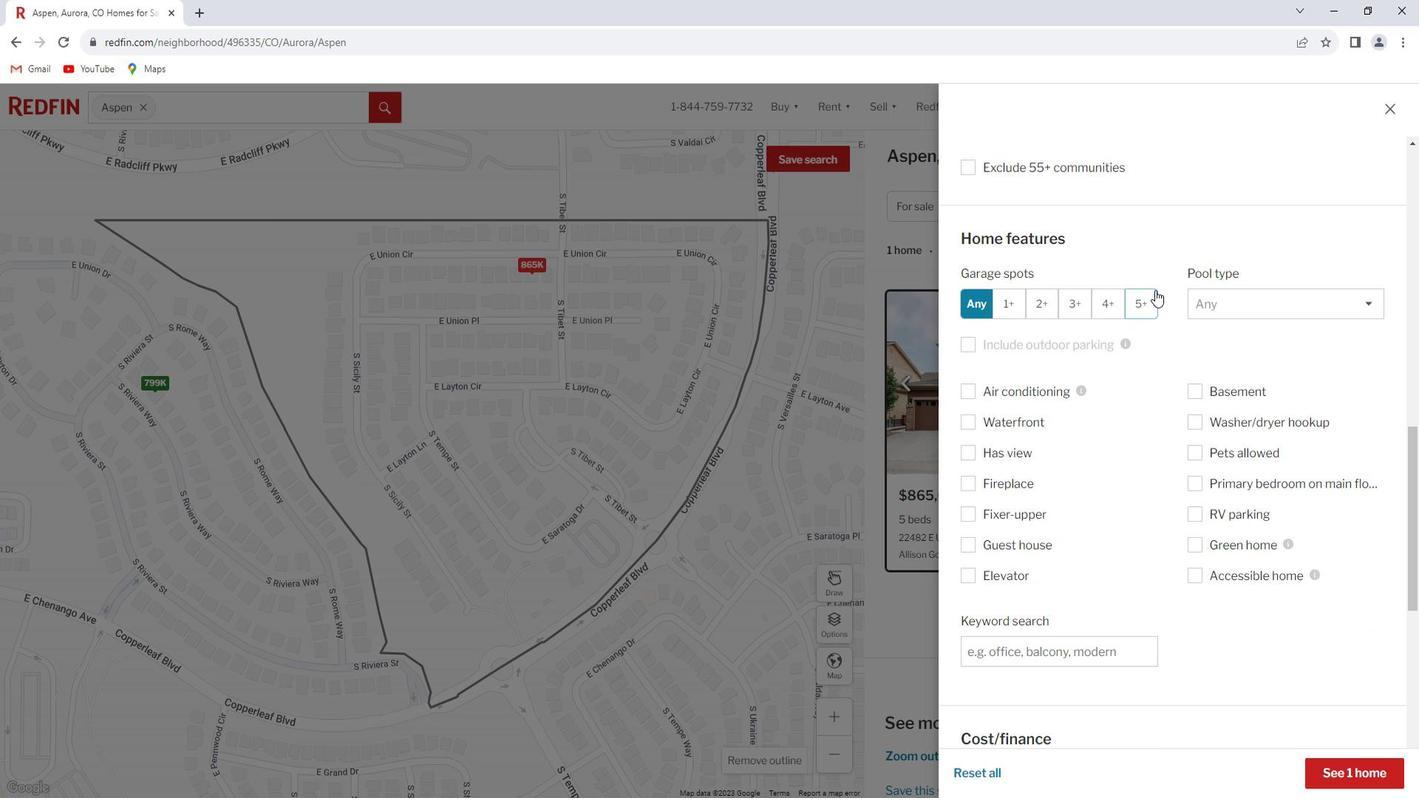 
Action: Mouse moved to (1080, 312)
Screenshot: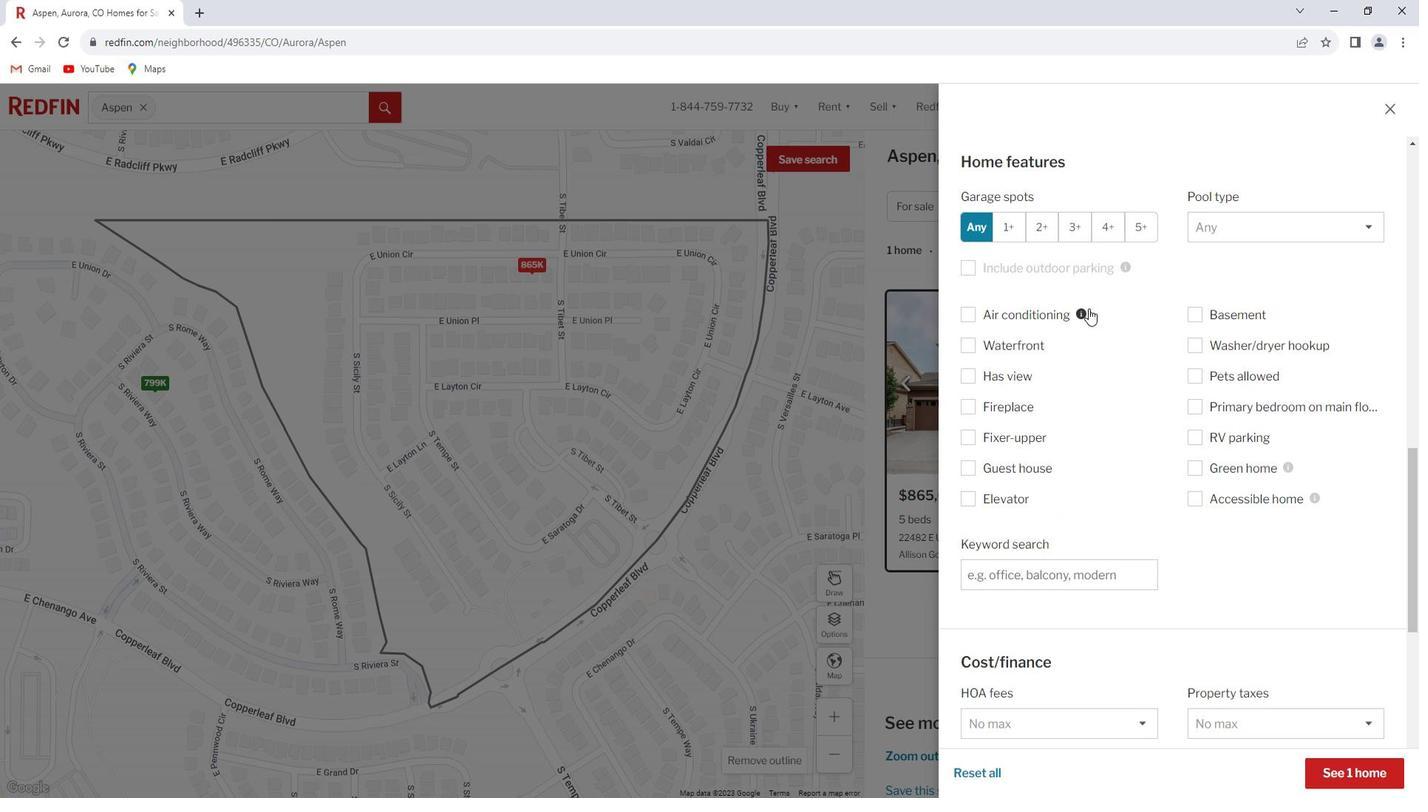 
Action: Mouse scrolled (1080, 312) with delta (0, 0)
Screenshot: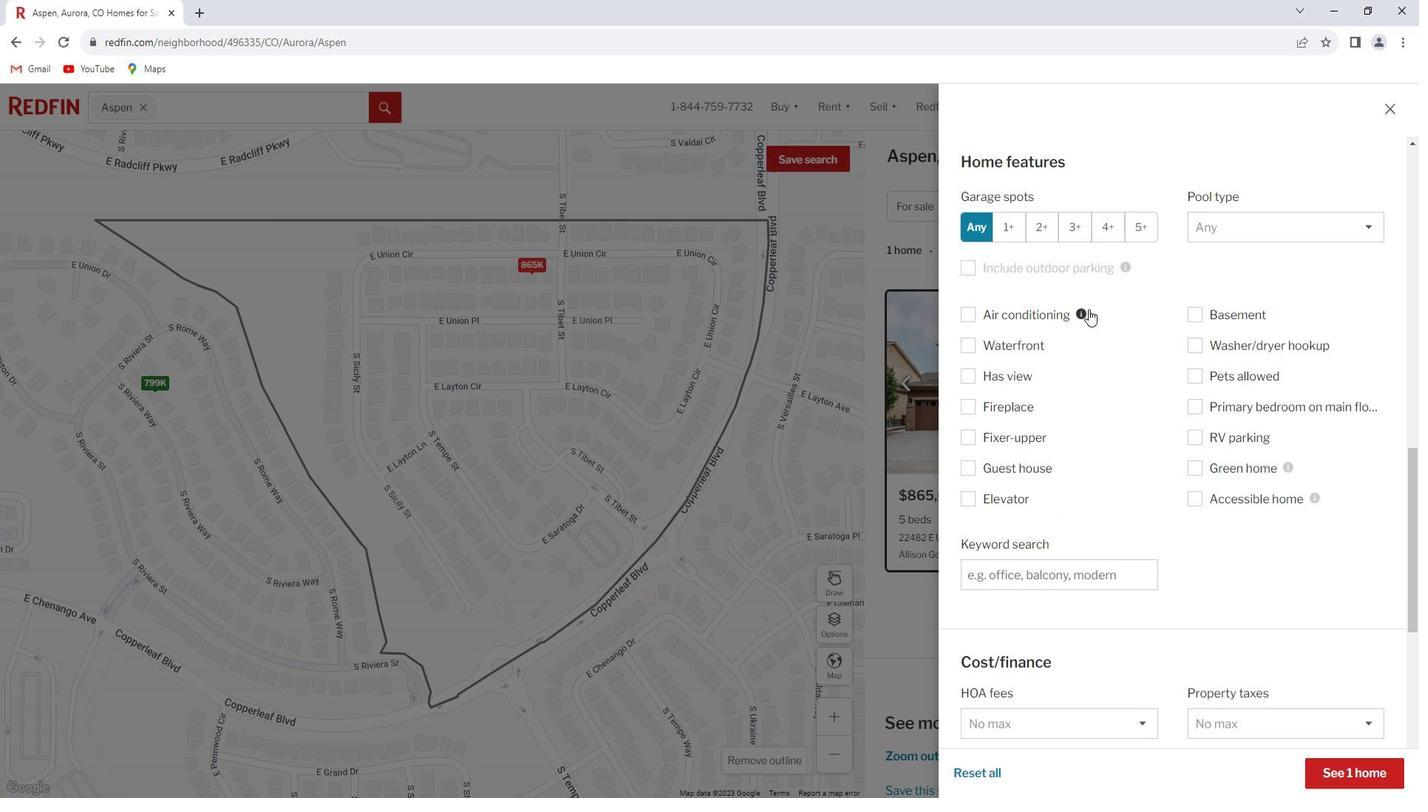 
Action: Mouse moved to (1058, 317)
Screenshot: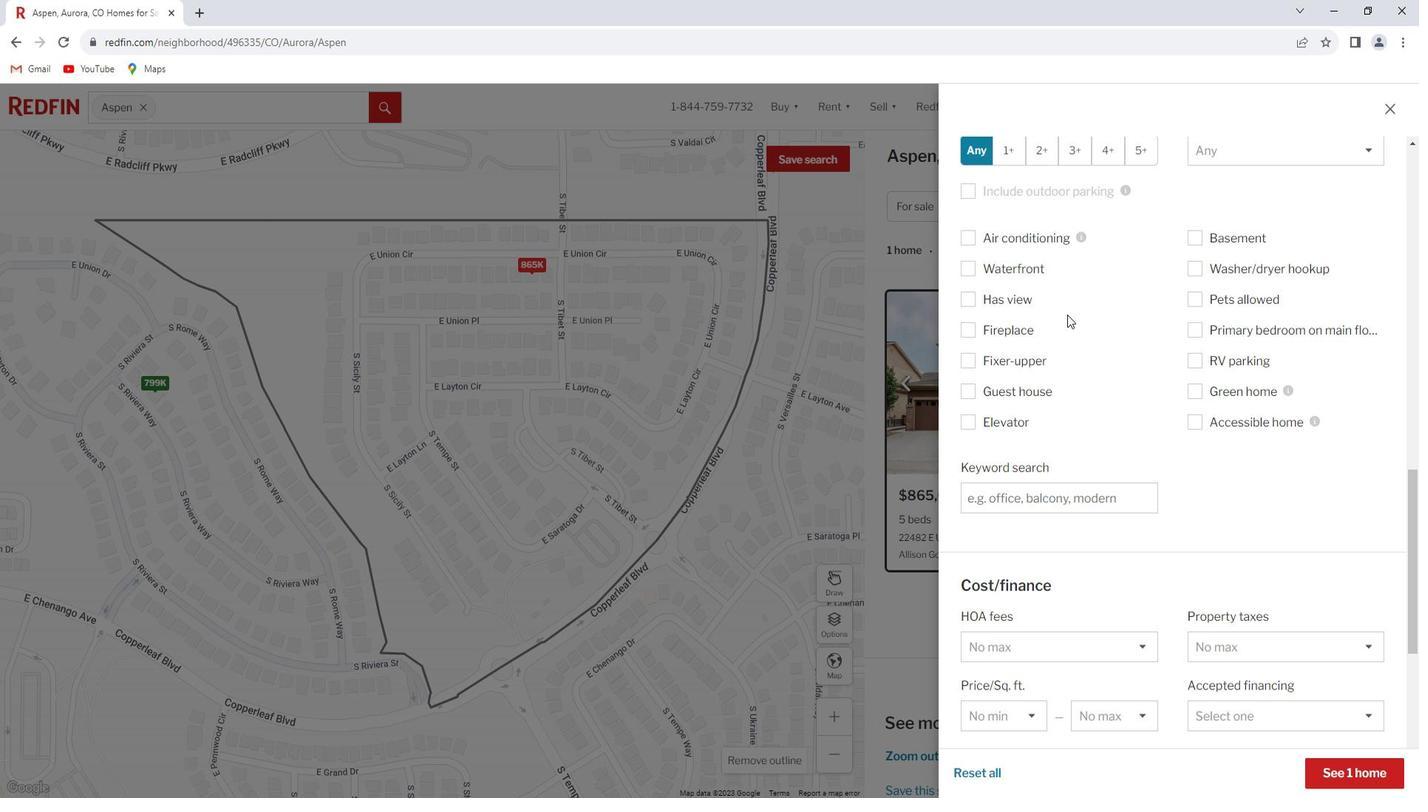 
Action: Mouse scrolled (1058, 316) with delta (0, 0)
Screenshot: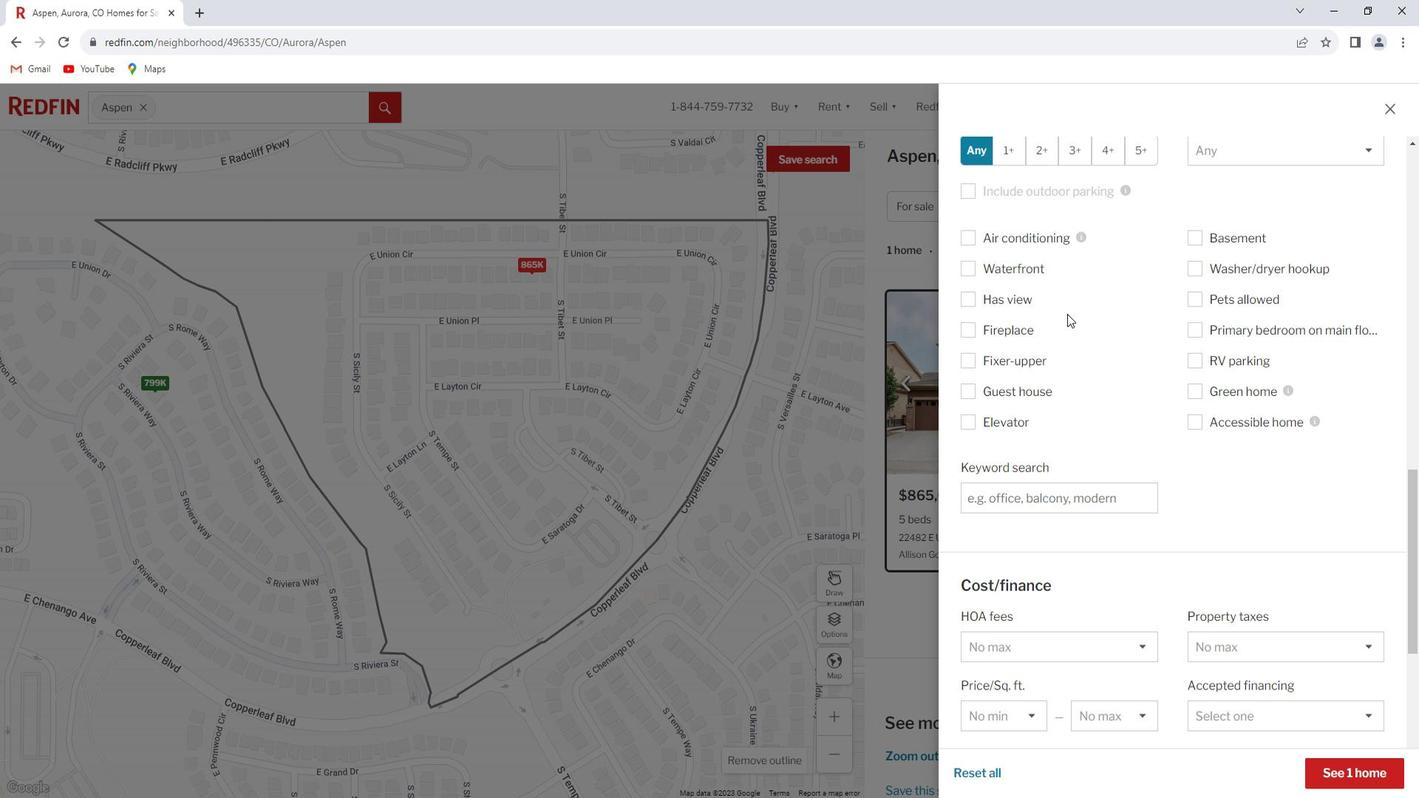 
Action: Mouse moved to (1046, 425)
Screenshot: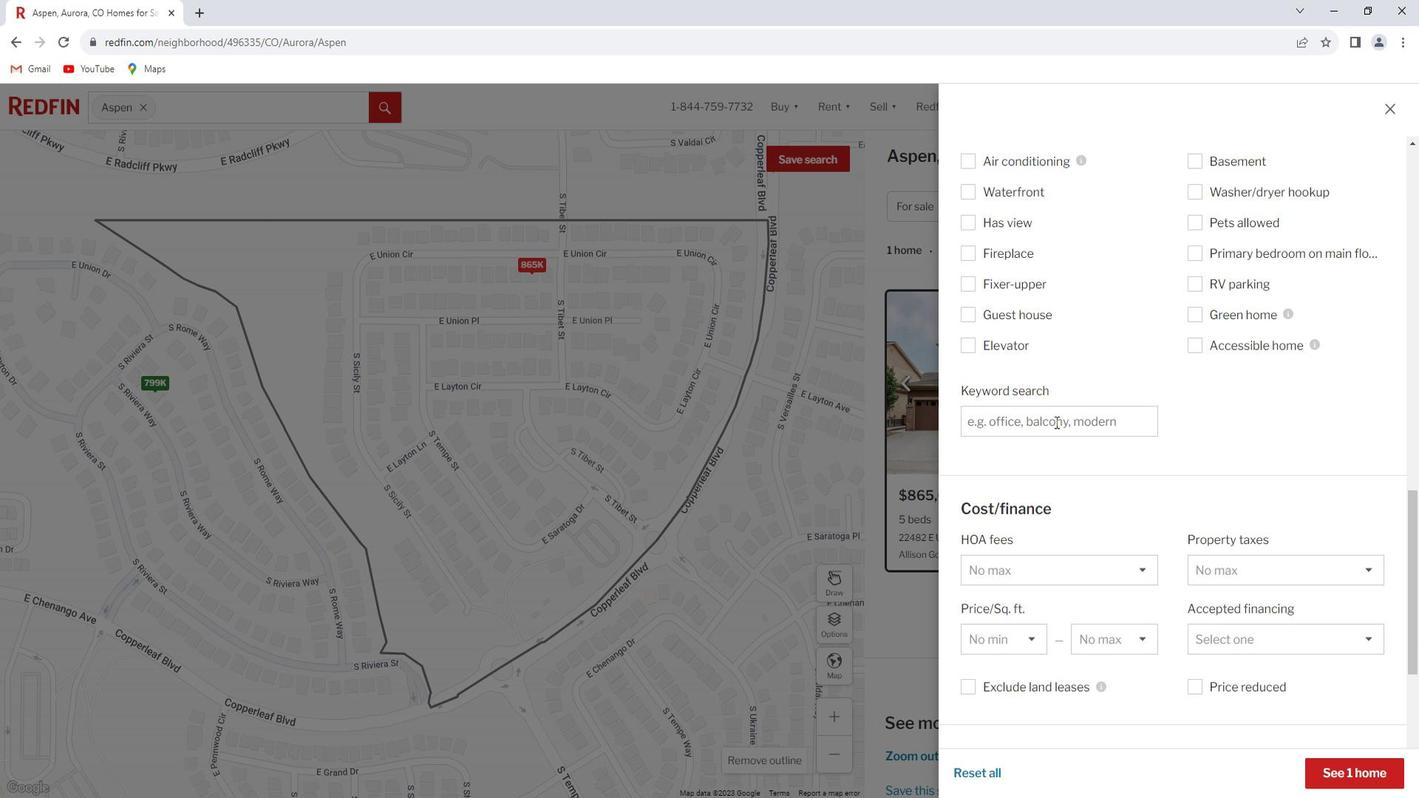 
Action: Mouse pressed left at (1046, 425)
Screenshot: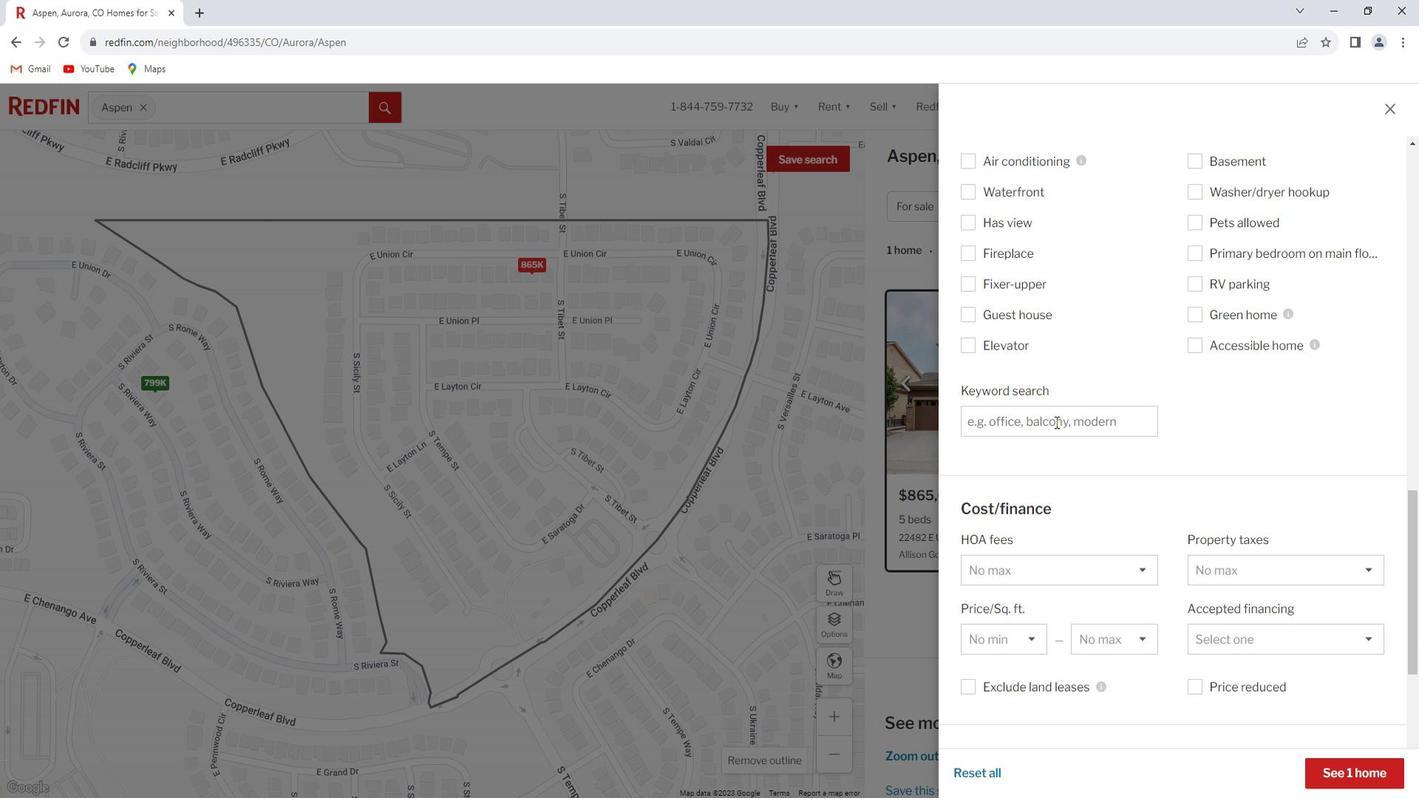 
Action: Key pressed <Key.shift_r><Key.menu>Mountain<Key.space><Key.shift><Key.shift>Access<Key.enter>
Screenshot: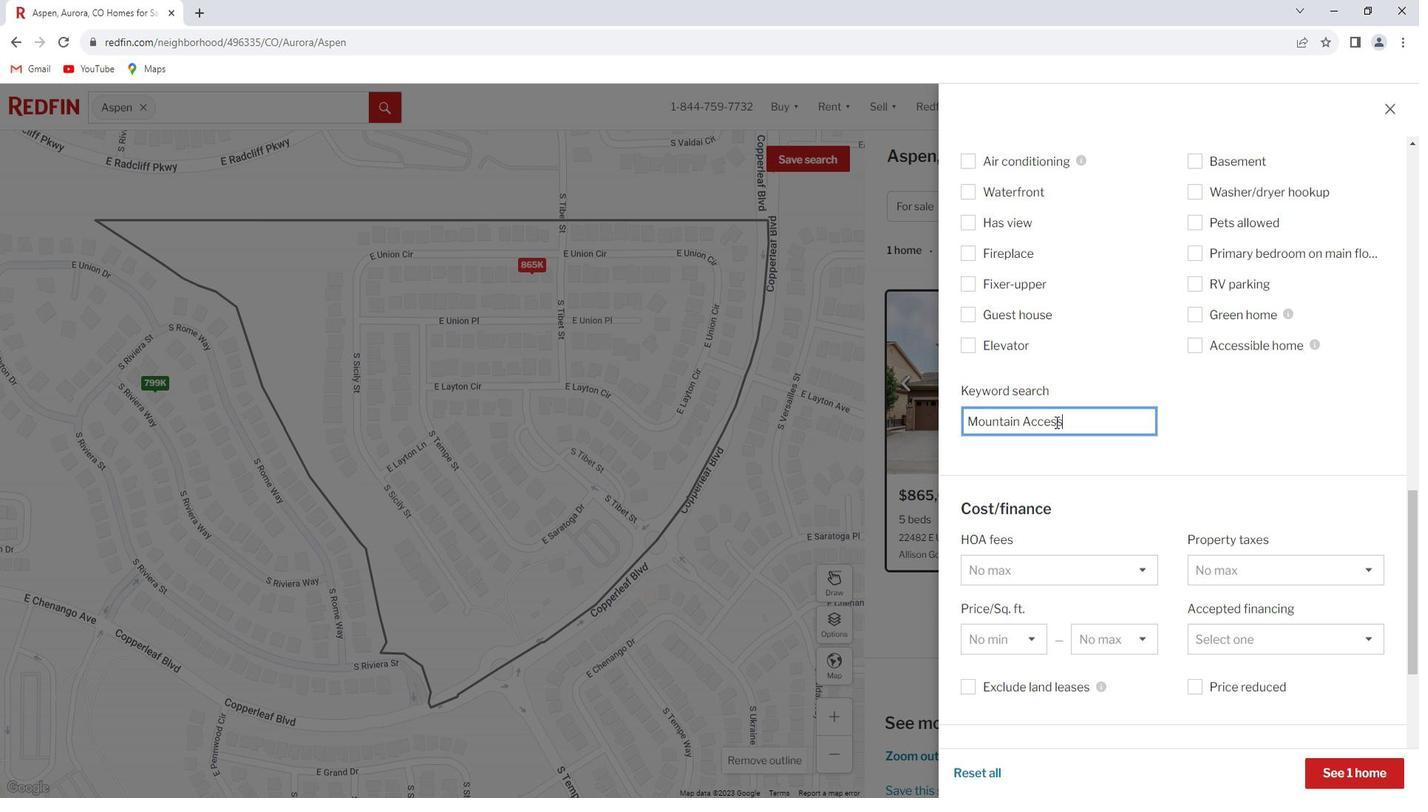 
Action: Mouse moved to (1362, 780)
Screenshot: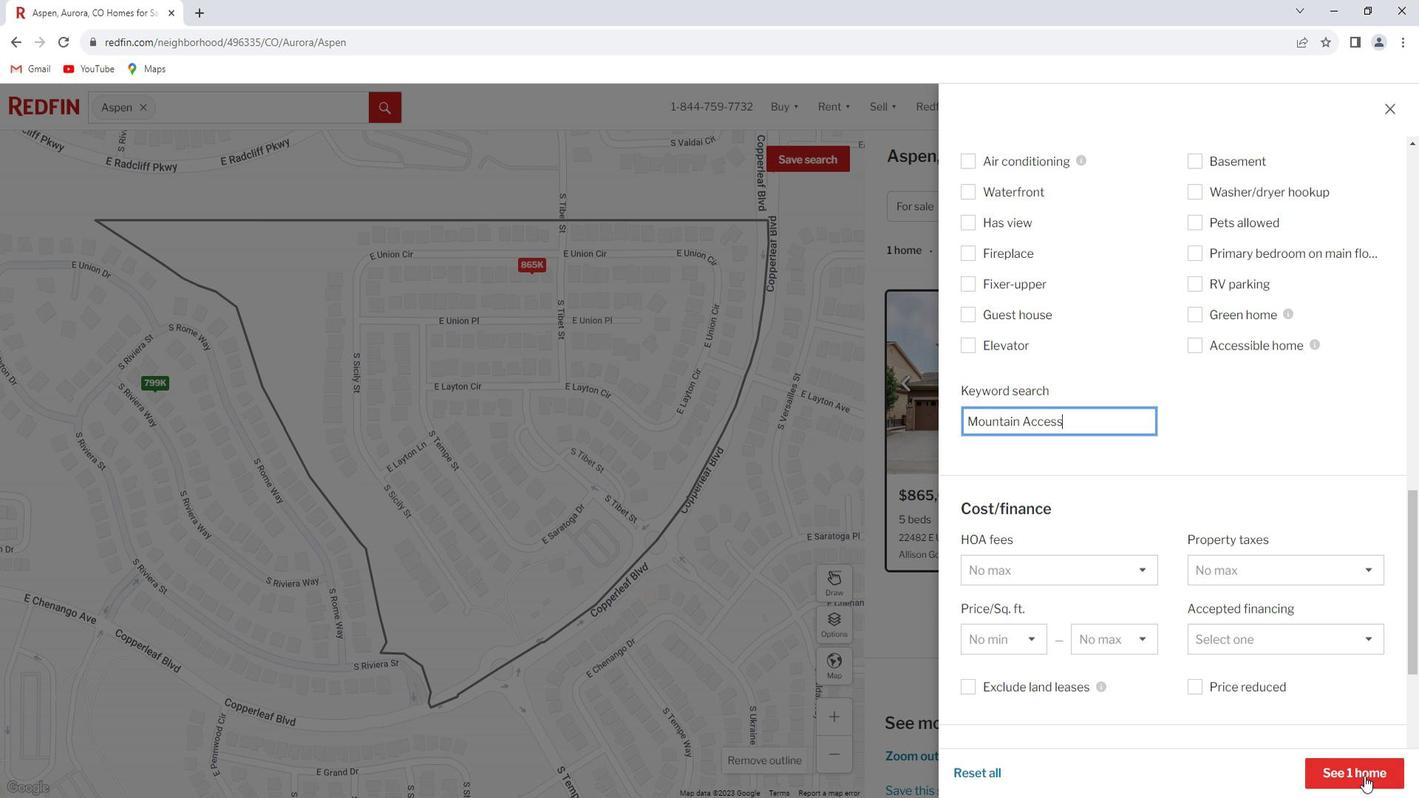 
Action: Mouse pressed left at (1362, 780)
Screenshot: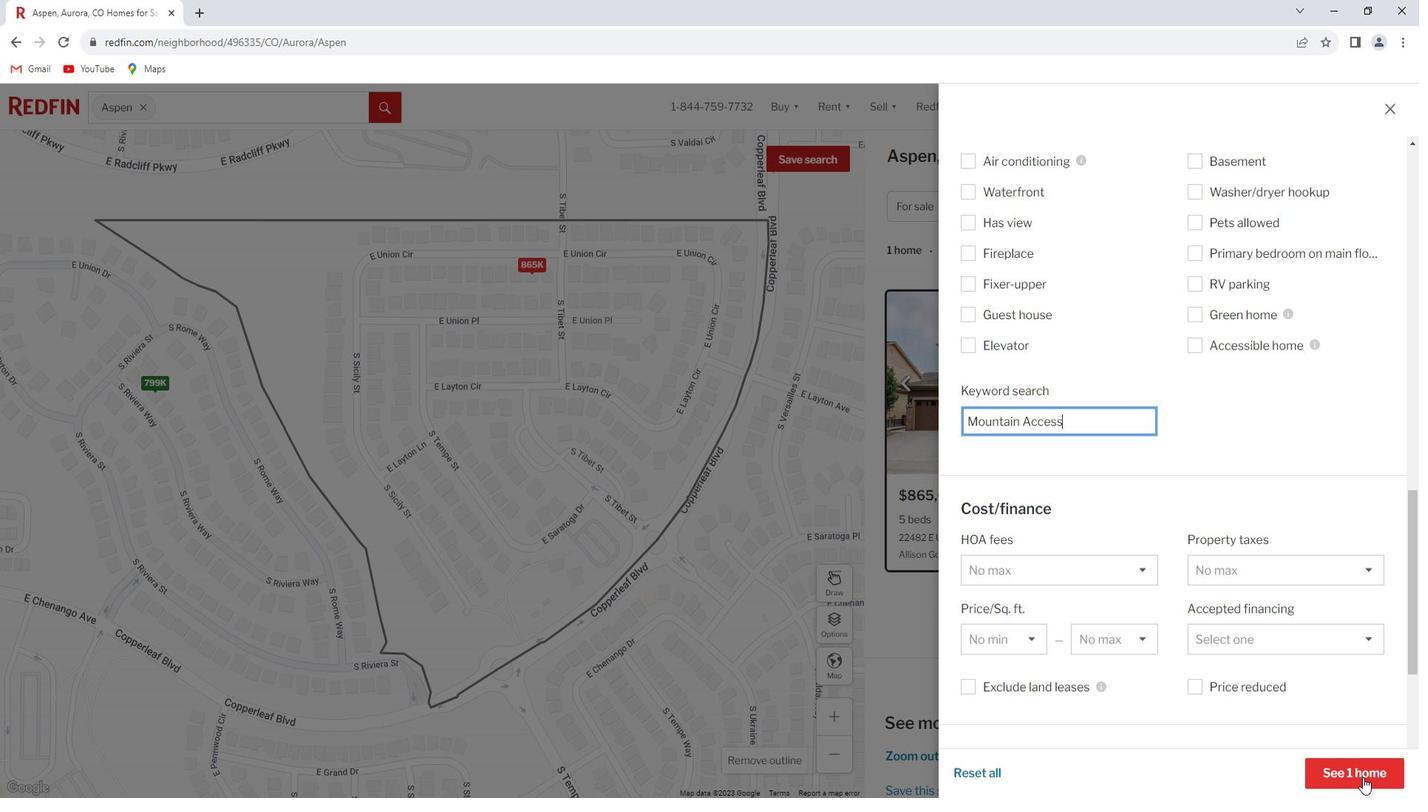 
Action: Mouse moved to (1028, 502)
Screenshot: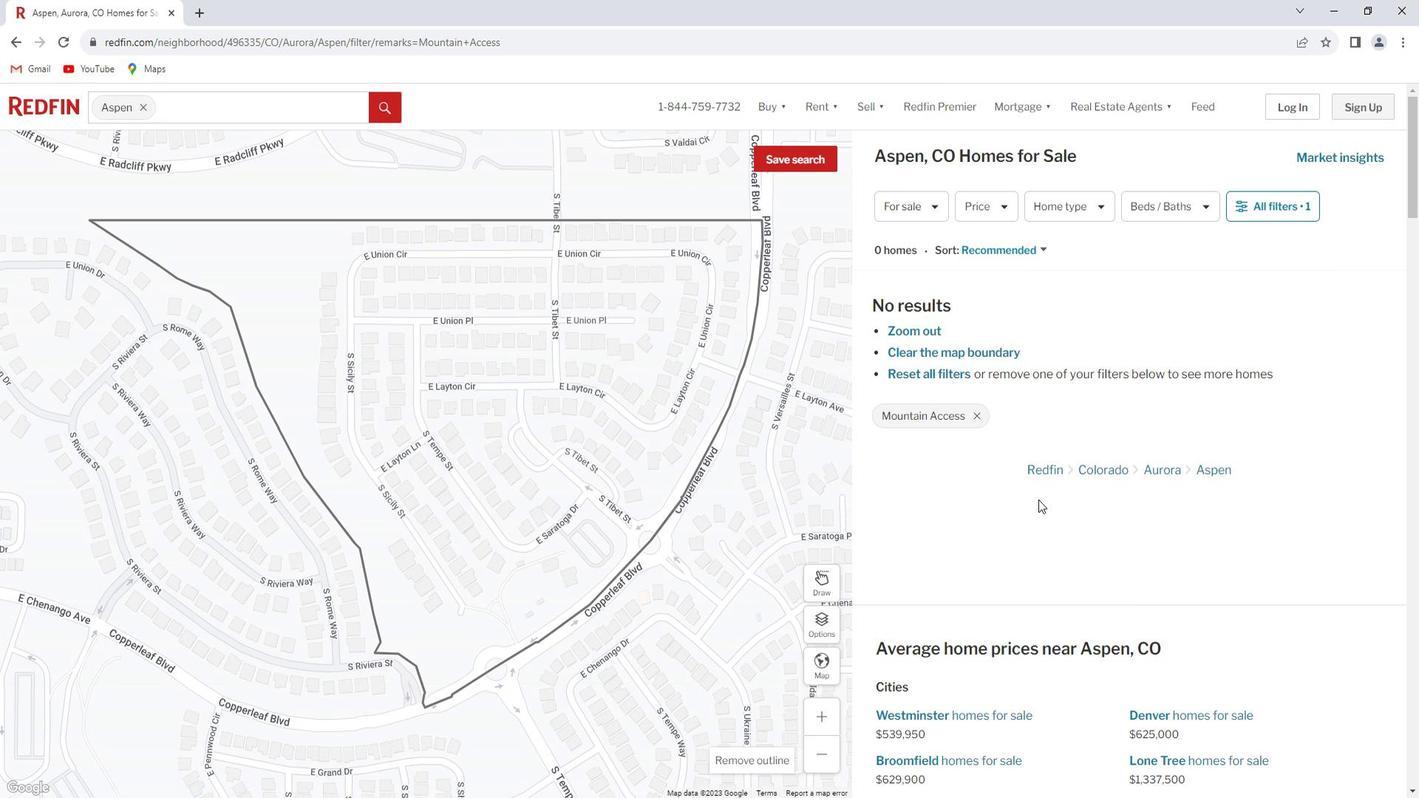 
